 Task: Open a blank sheet, save the file as publicspeaking.doc Add Heading 'Techniques for effective public speaking: 'Techniques for effective public speaking:  Add the following points with small alphabetsAdd the following points with small alphabets a)	Practice_x000D_
b)	Engage the audience_x000D_
c)	Use visual aids_x000D_
Select the entire thext and change line spacing to  1.15 Select the entire text and apply  Outside Borders ,change the font size of heading and points to 26
Action: Mouse moved to (29, 22)
Screenshot: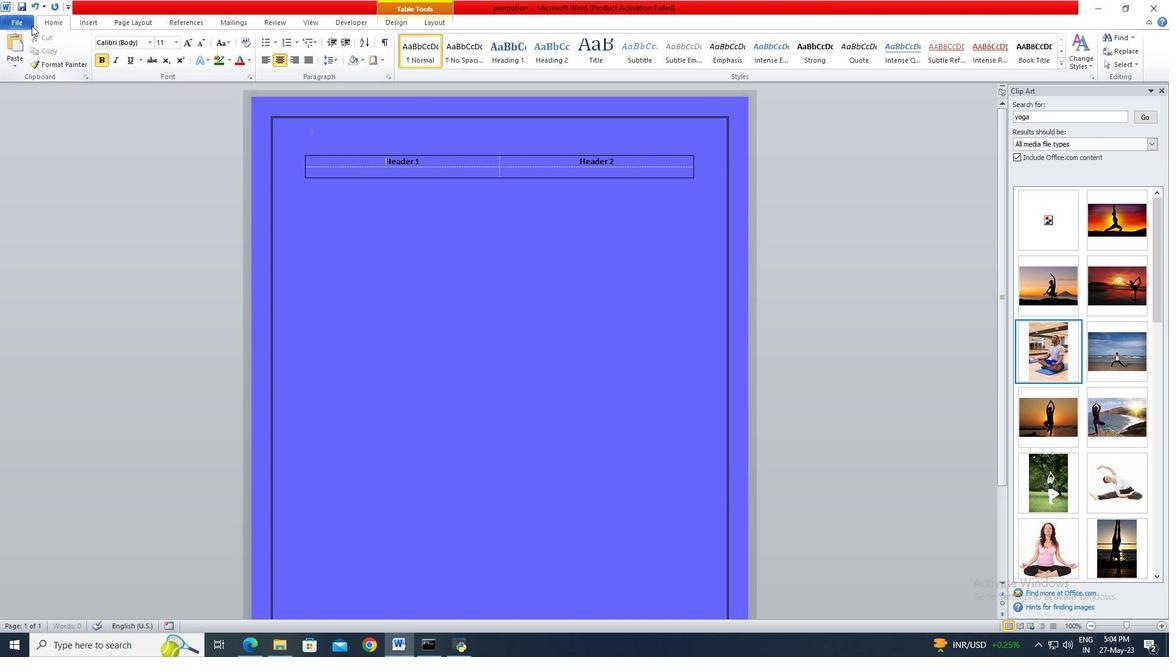 
Action: Mouse pressed left at (29, 22)
Screenshot: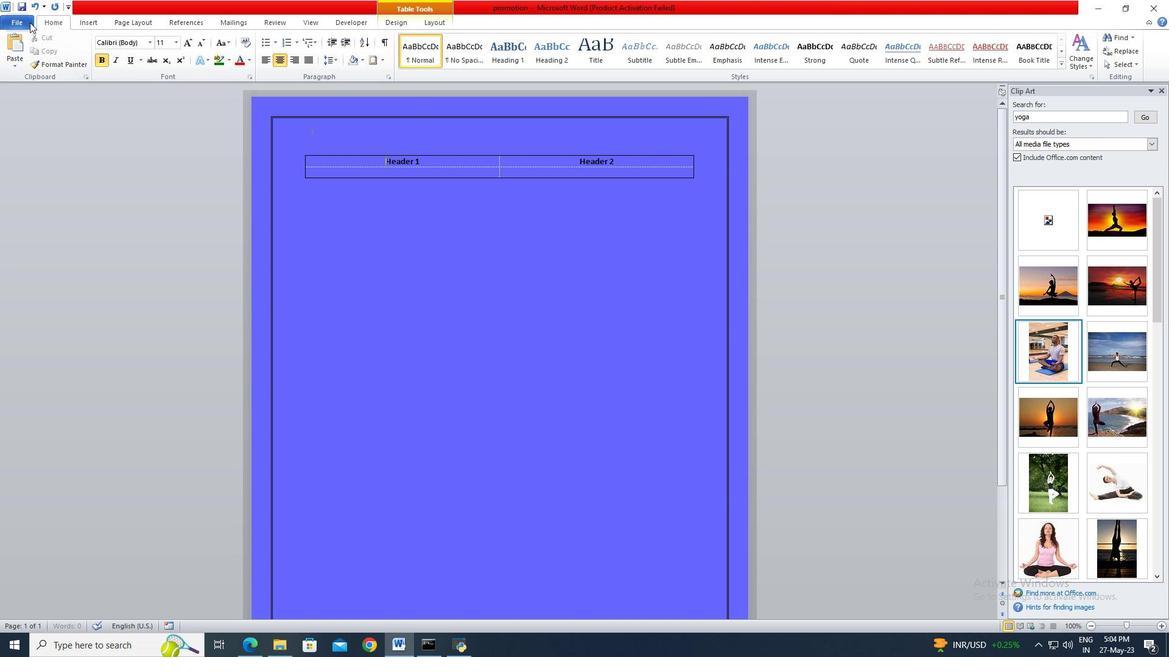 
Action: Mouse moved to (26, 158)
Screenshot: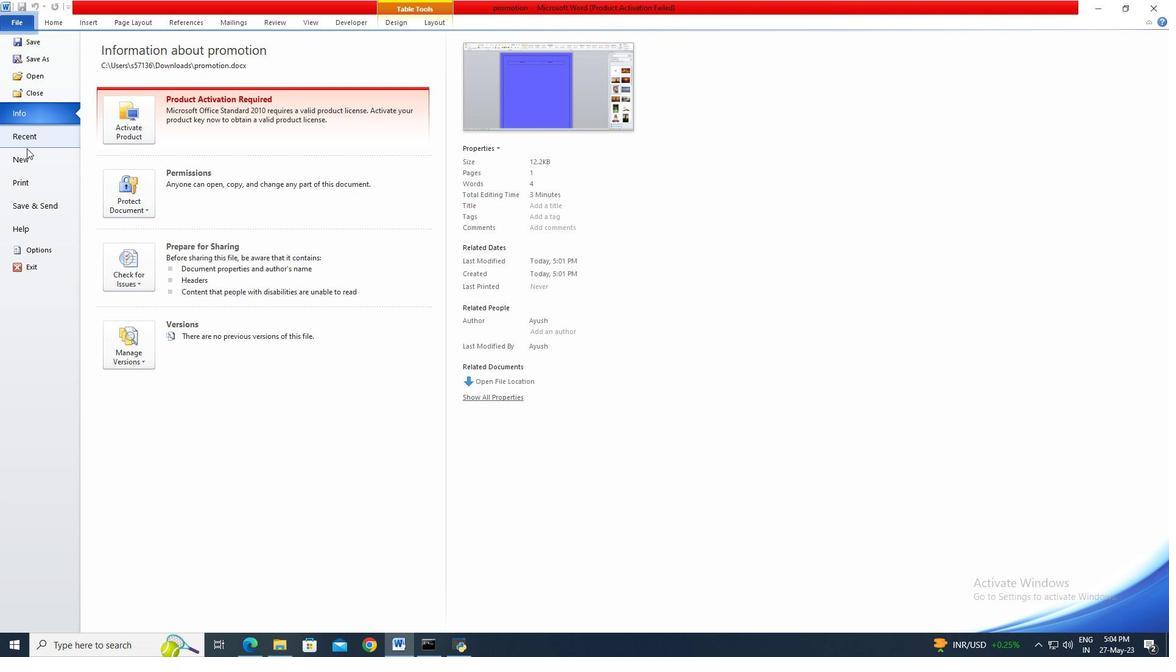 
Action: Mouse pressed left at (26, 158)
Screenshot: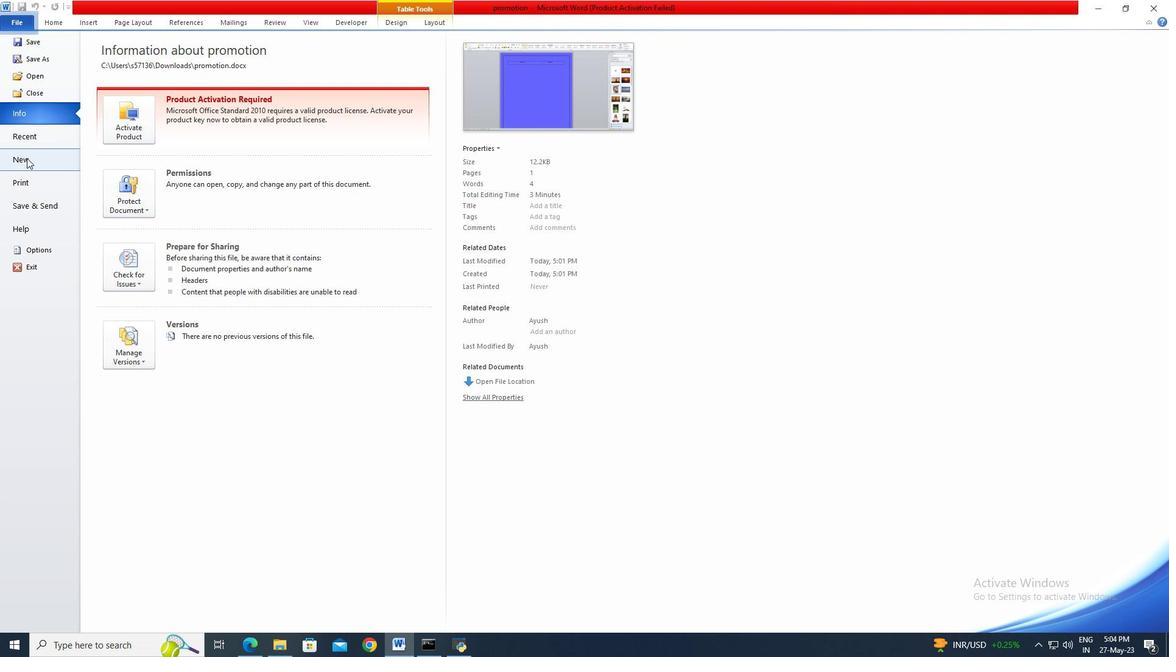 
Action: Mouse moved to (598, 318)
Screenshot: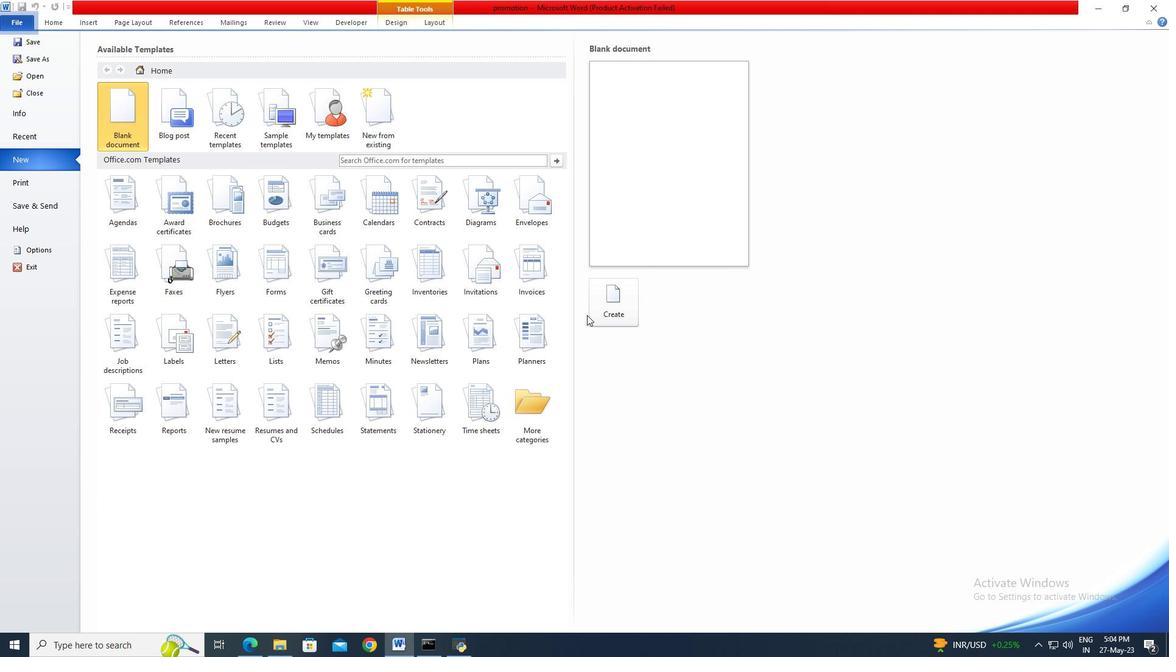
Action: Mouse pressed left at (598, 318)
Screenshot: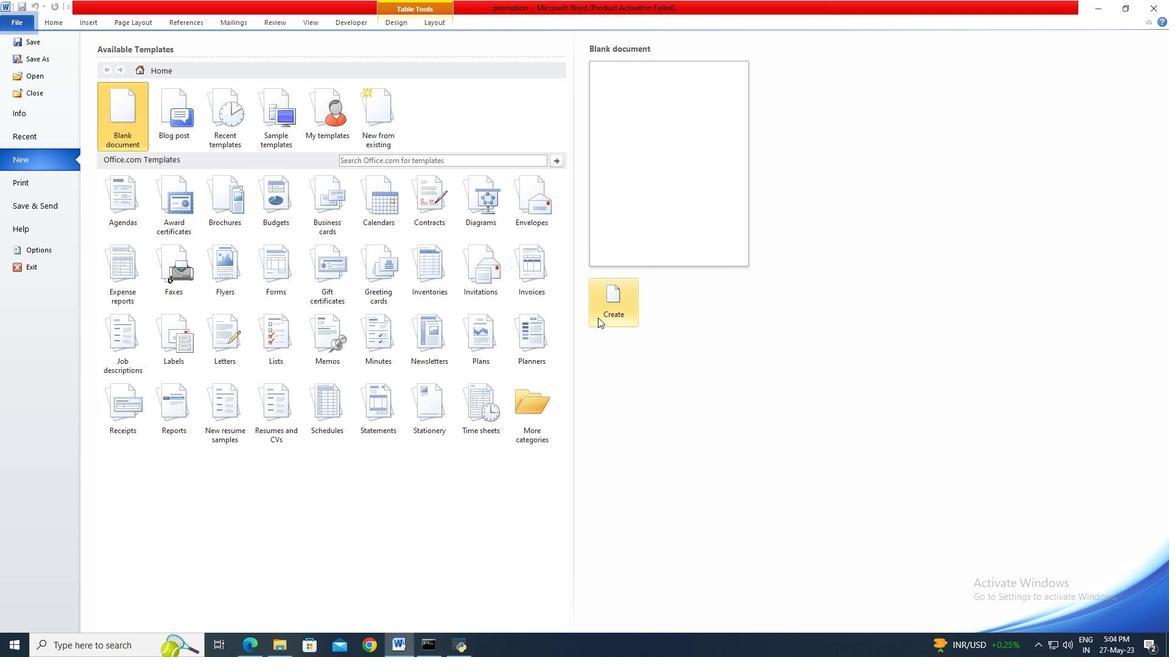 
Action: Mouse moved to (31, 23)
Screenshot: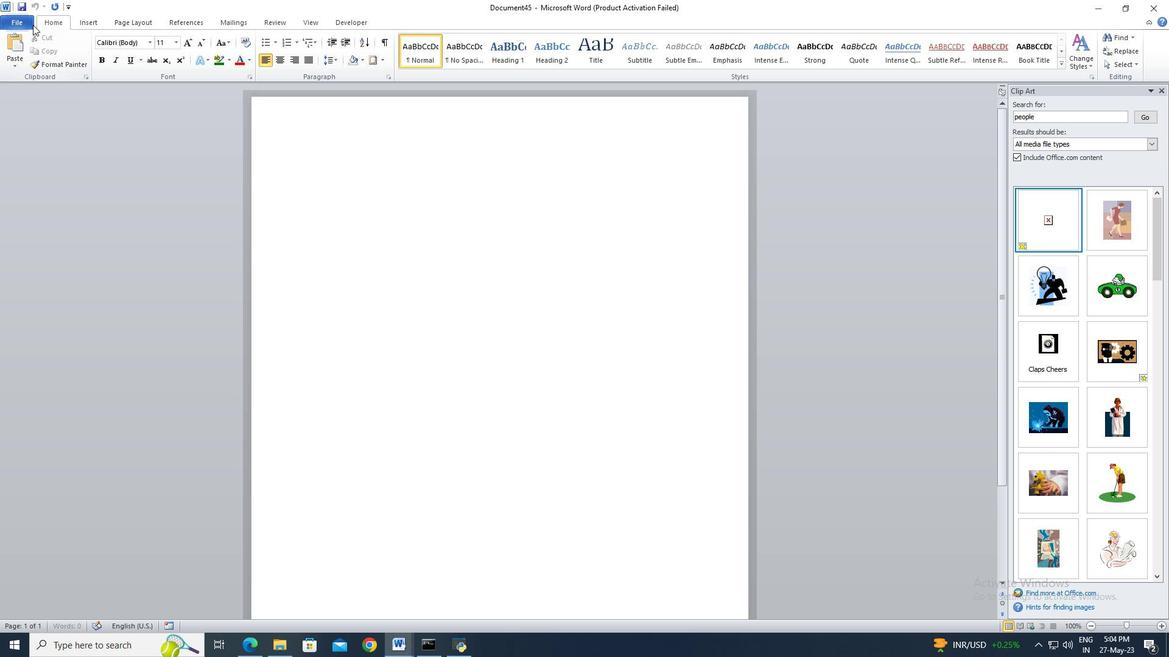 
Action: Mouse pressed left at (31, 23)
Screenshot: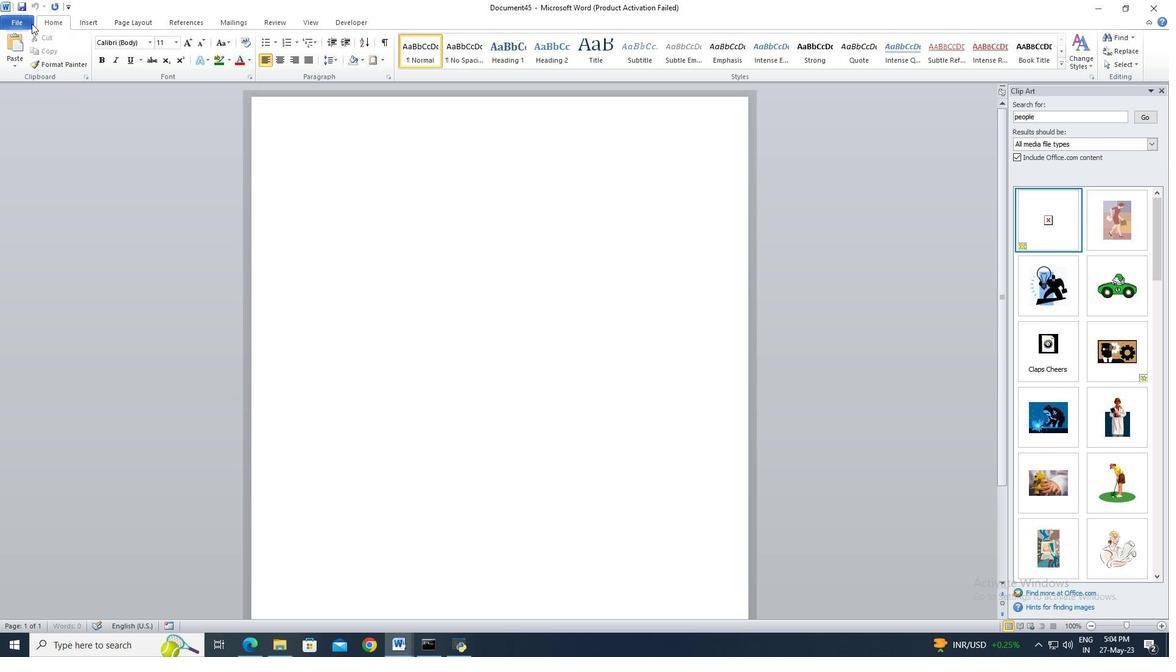 
Action: Mouse moved to (30, 53)
Screenshot: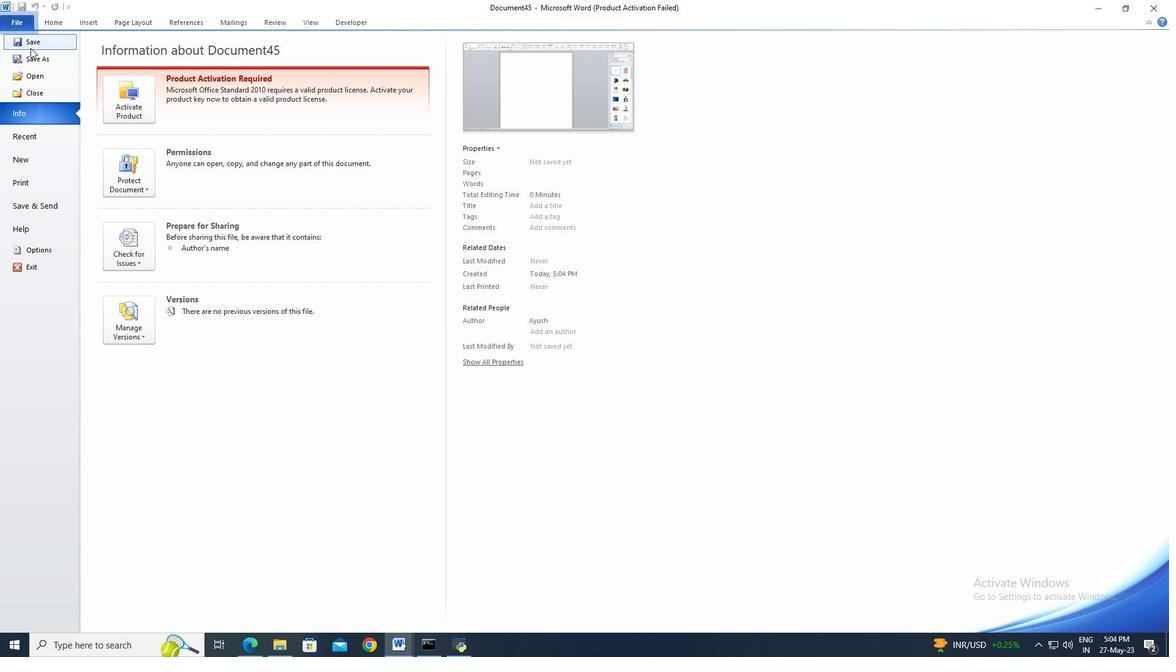 
Action: Mouse pressed left at (30, 53)
Screenshot: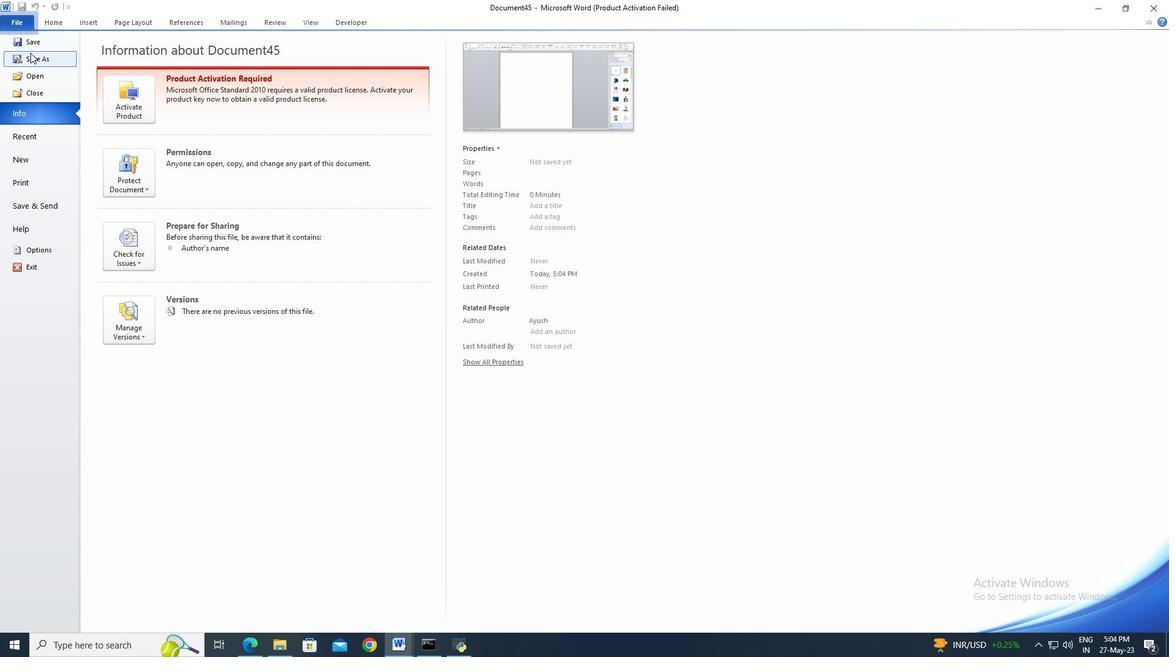 
Action: Mouse moved to (47, 128)
Screenshot: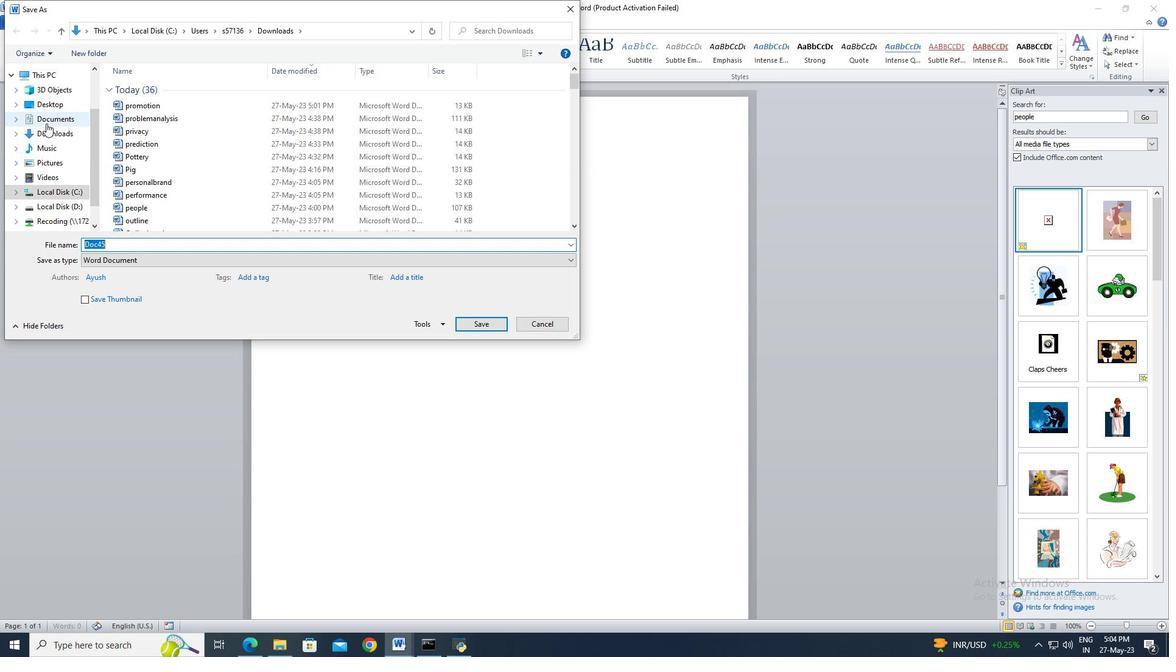 
Action: Mouse pressed left at (47, 128)
Screenshot: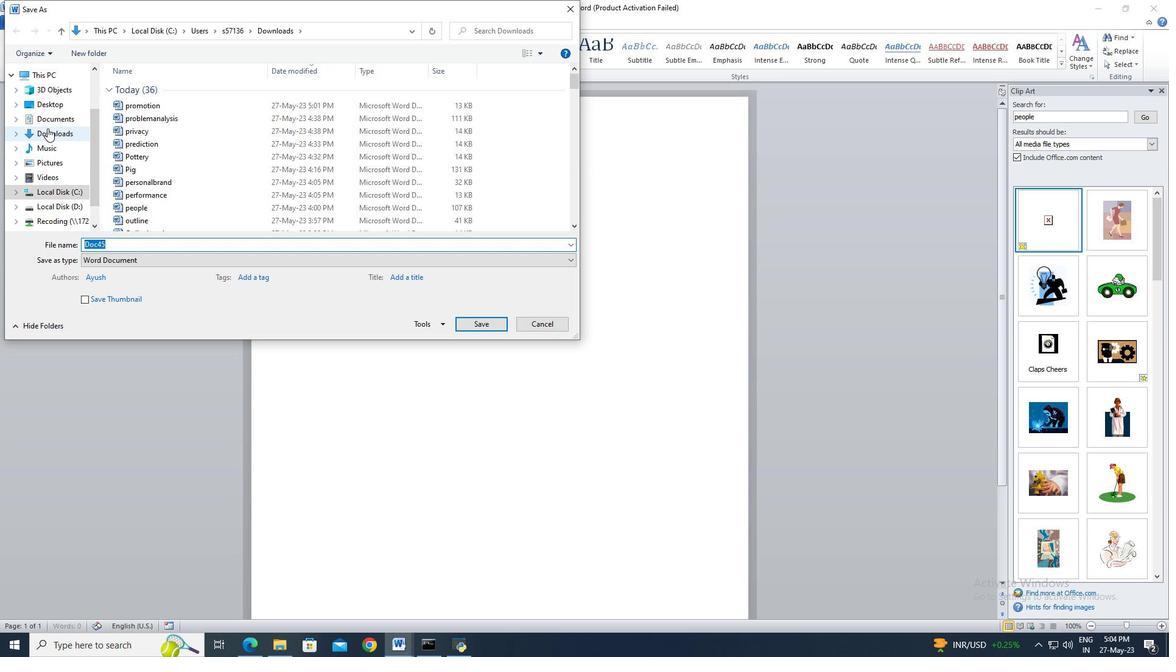 
Action: Mouse moved to (112, 244)
Screenshot: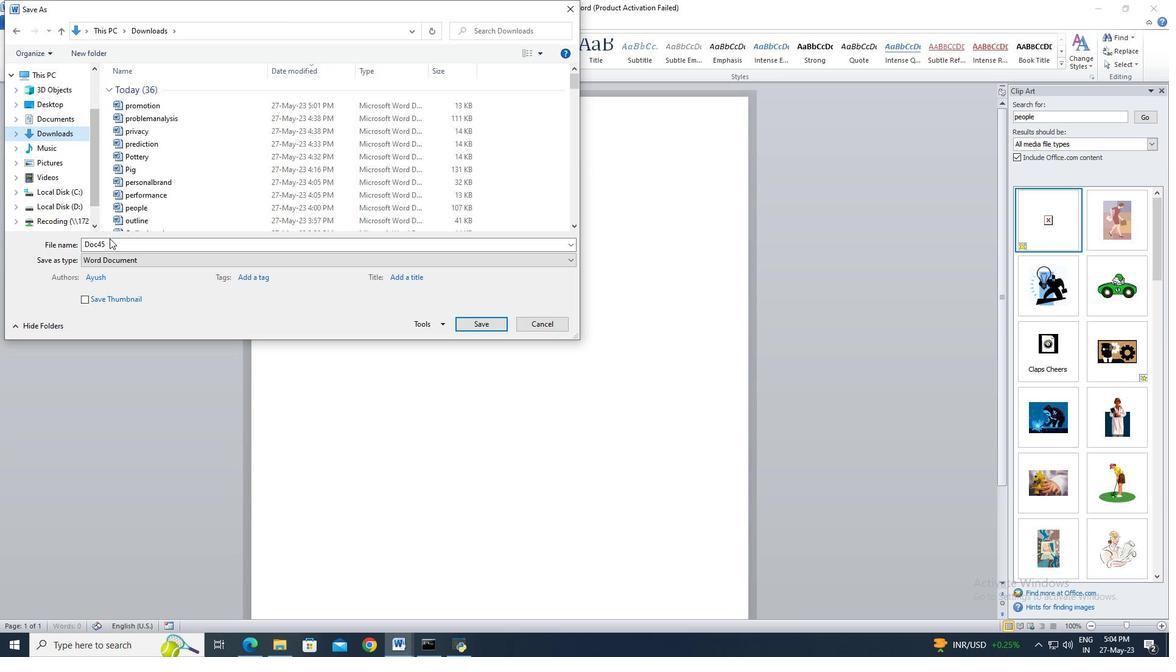 
Action: Mouse pressed left at (112, 244)
Screenshot: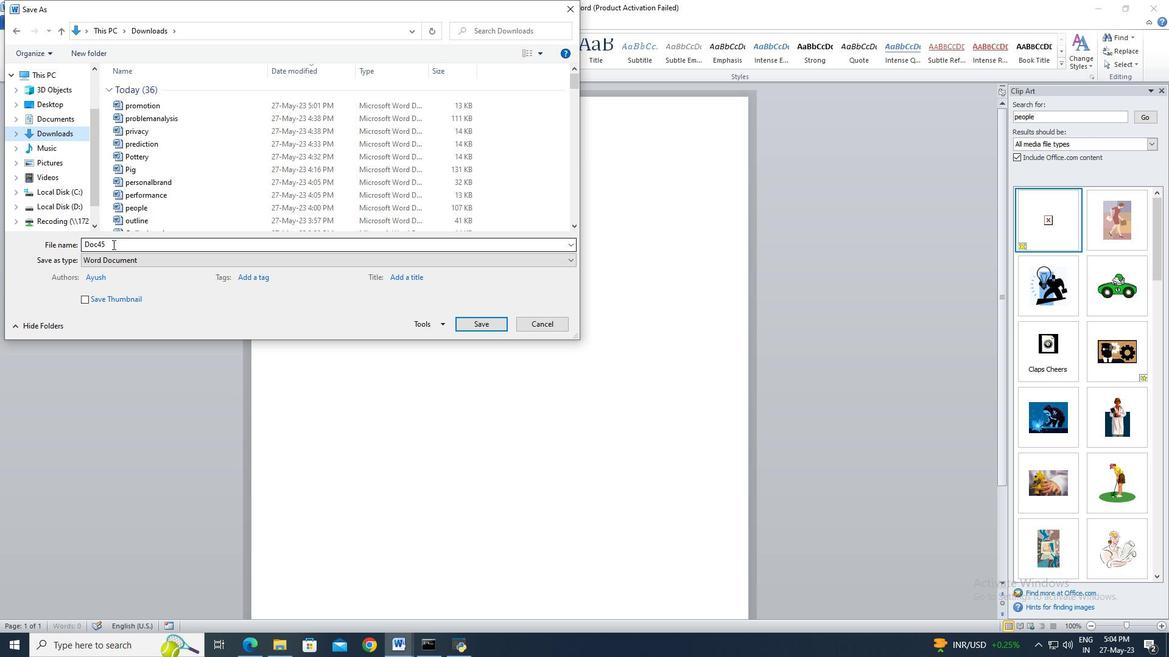
Action: Key pressed publicspeaking
Screenshot: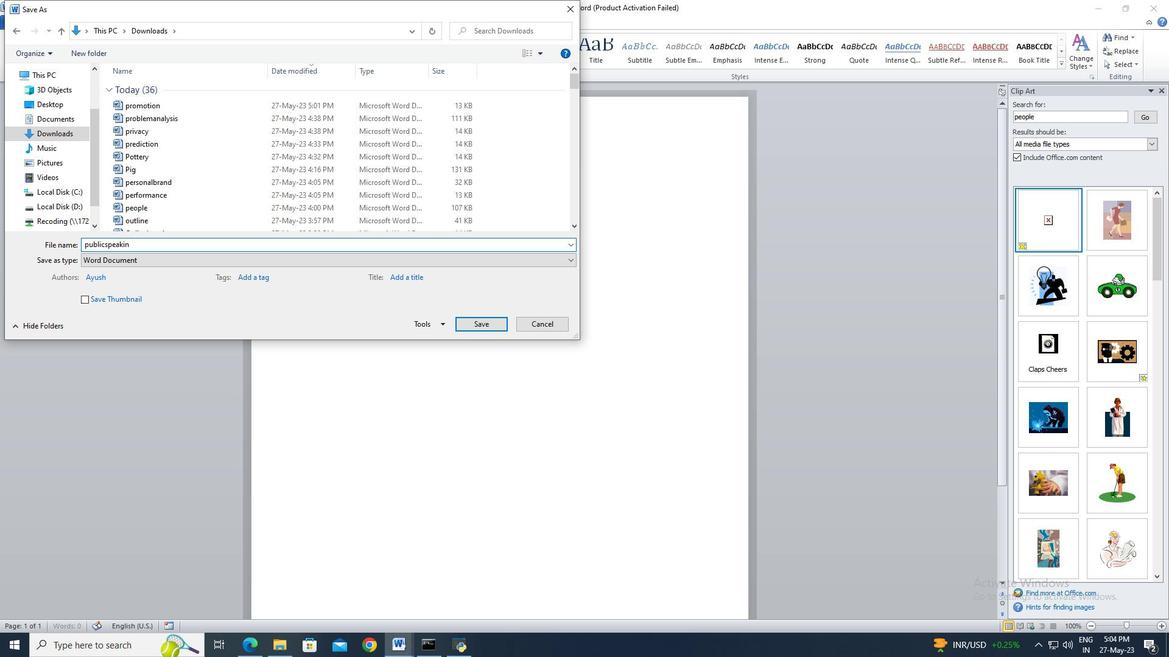 
Action: Mouse moved to (484, 323)
Screenshot: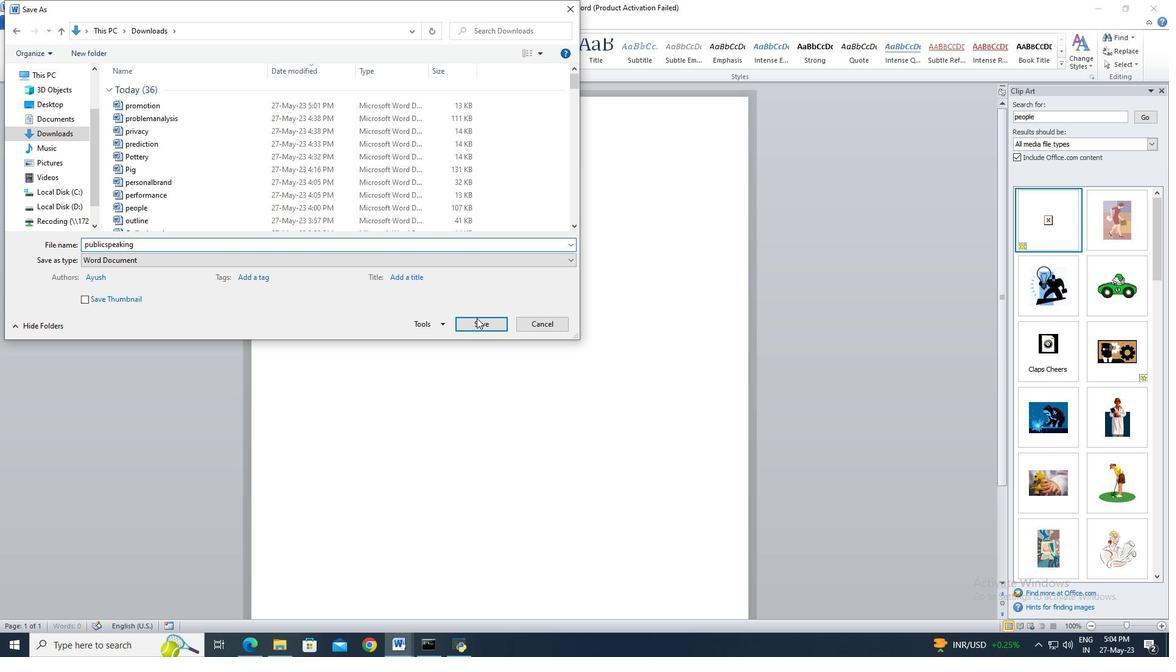 
Action: Mouse pressed left at (484, 323)
Screenshot: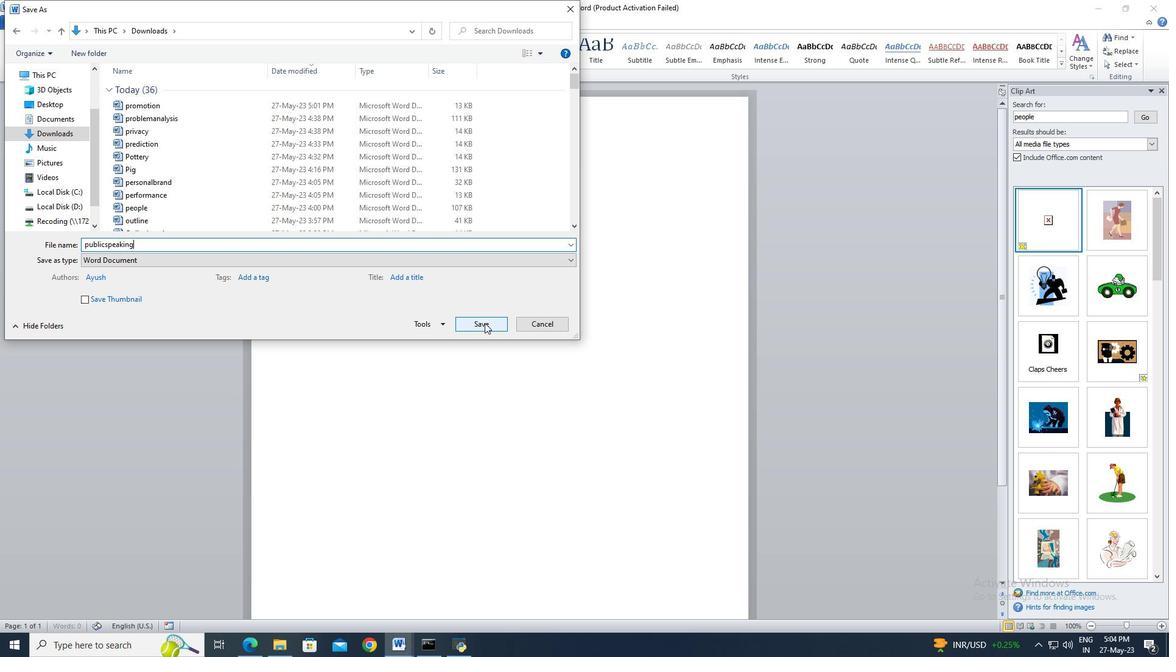 
Action: Mouse moved to (505, 63)
Screenshot: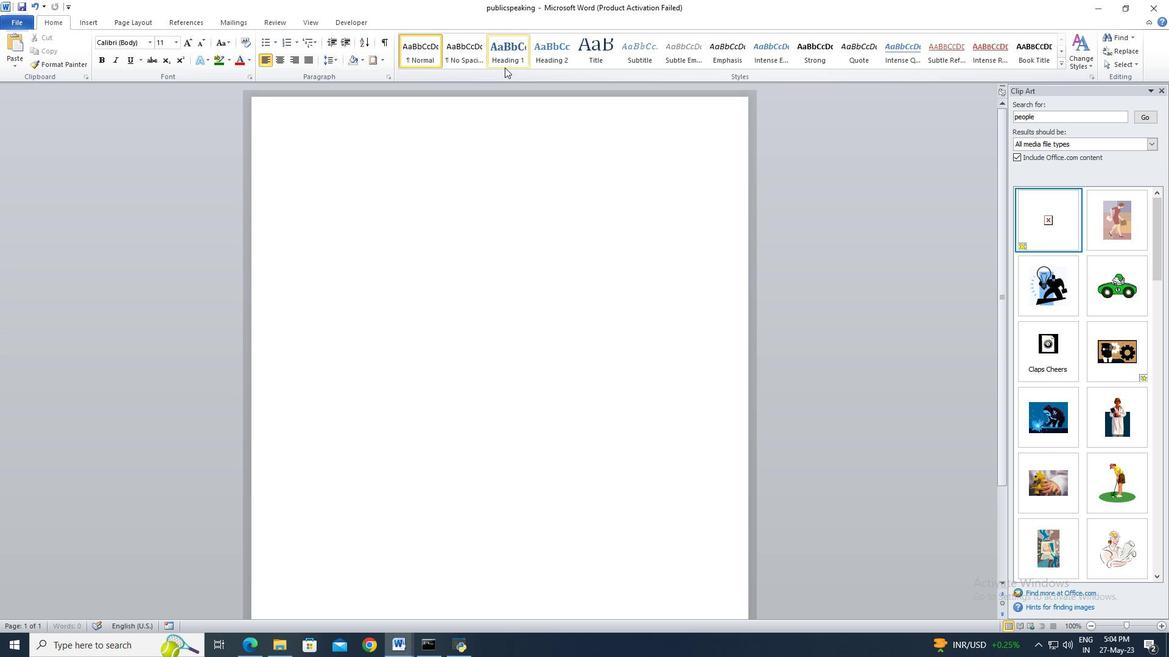 
Action: Mouse pressed left at (505, 63)
Screenshot: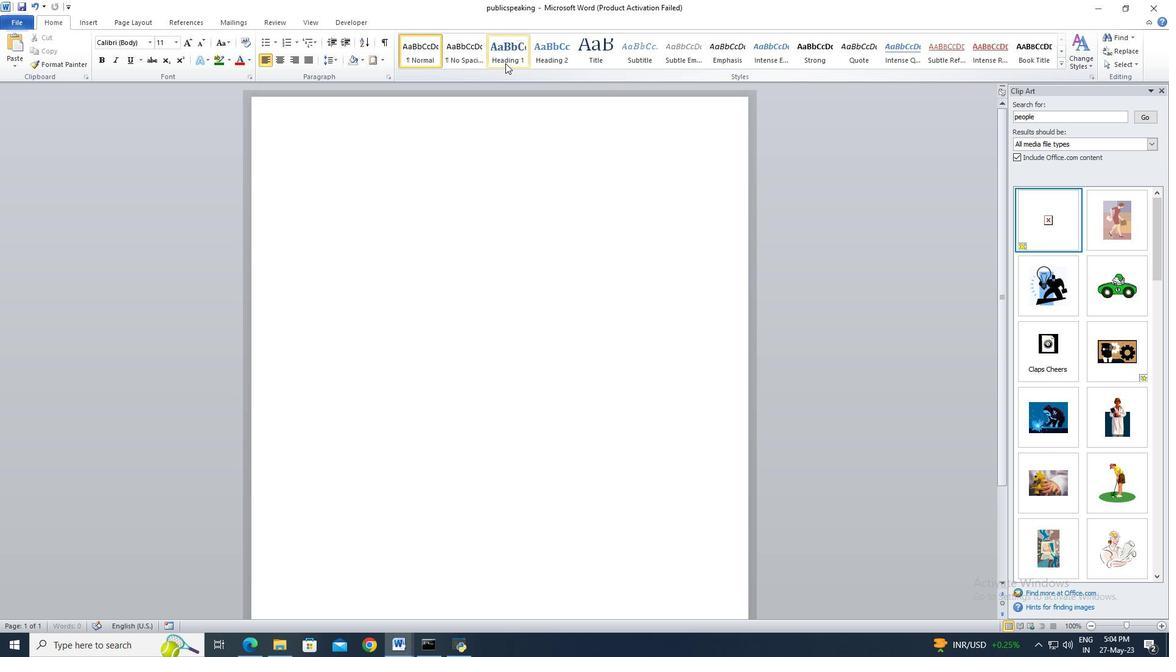 
Action: Key pressed <Key.shift>Techniquues<Key.space>ffor<Key.space>effective<Key.space>pubblliic<Key.space>speaakking<Key.shift>::<Key.shift>:<Key.enter><Key.enter>
Screenshot: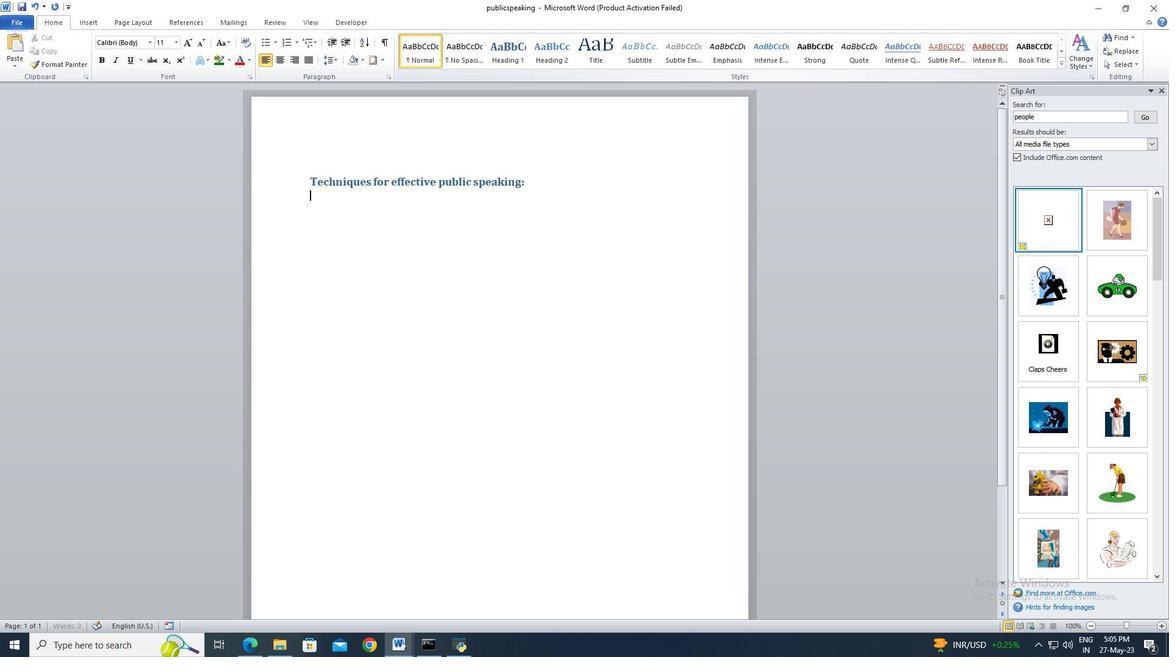 
Action: Mouse moved to (297, 38)
Screenshot: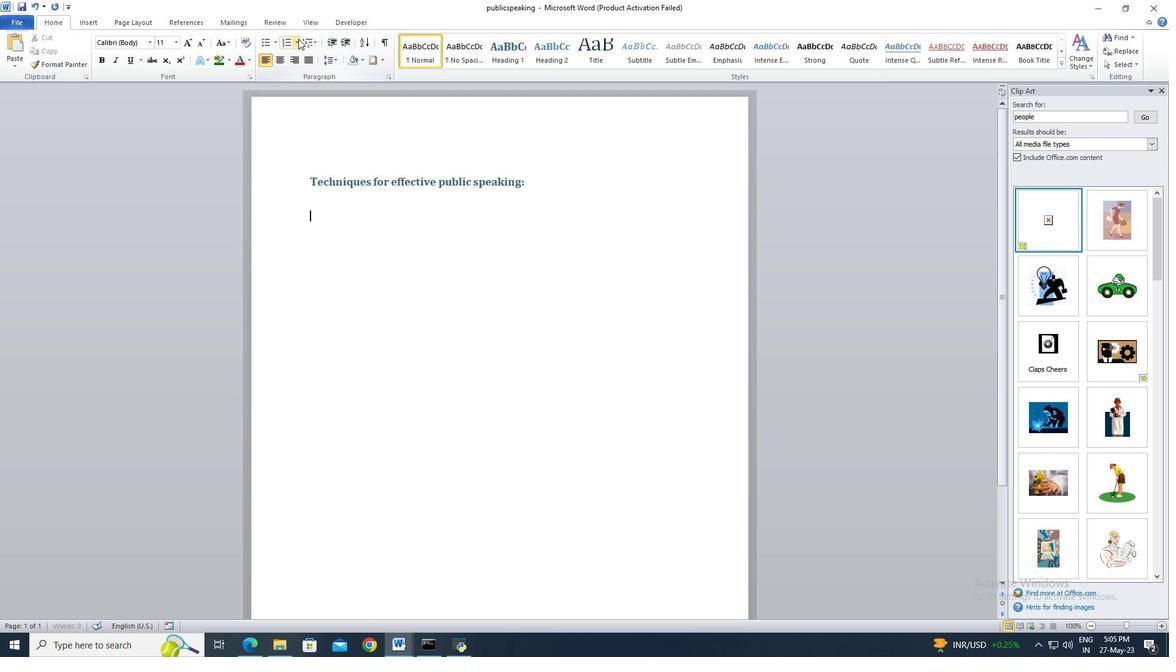 
Action: Mouse pressed left at (297, 38)
Screenshot: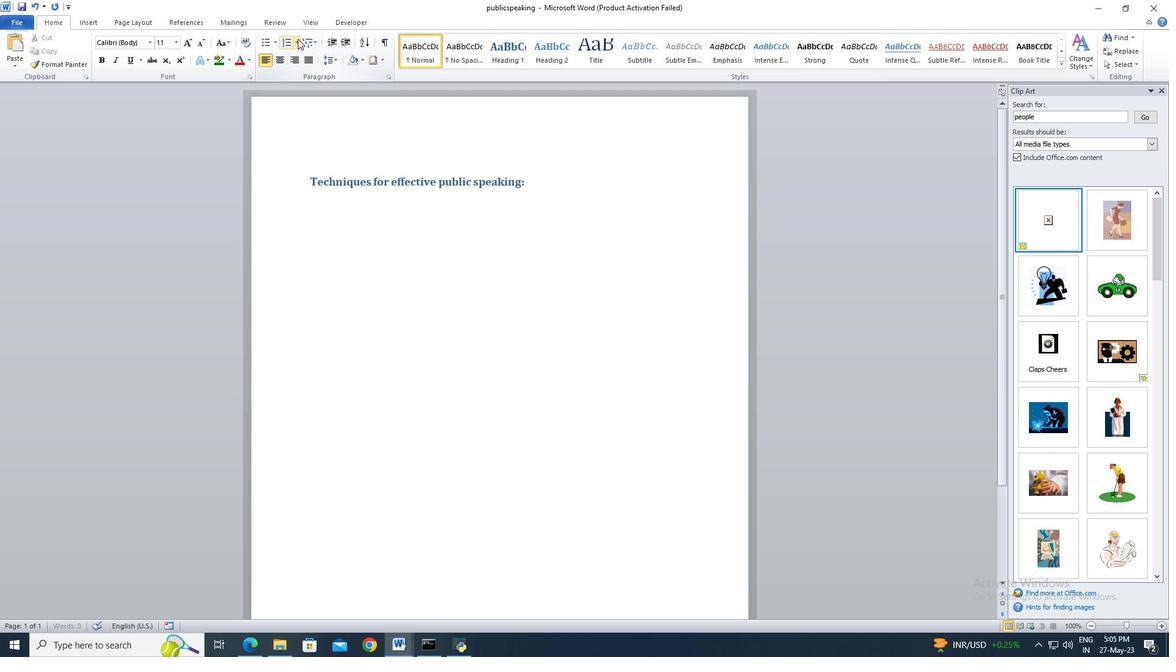 
Action: Mouse moved to (397, 193)
Screenshot: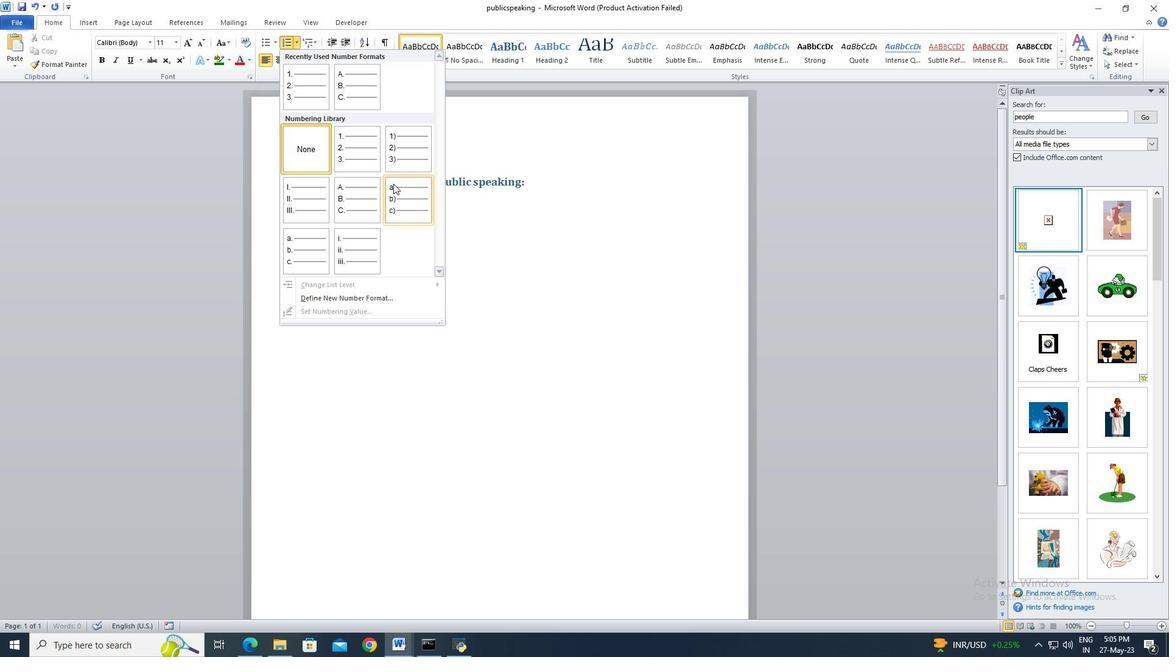 
Action: Mouse pressed left at (397, 193)
Screenshot: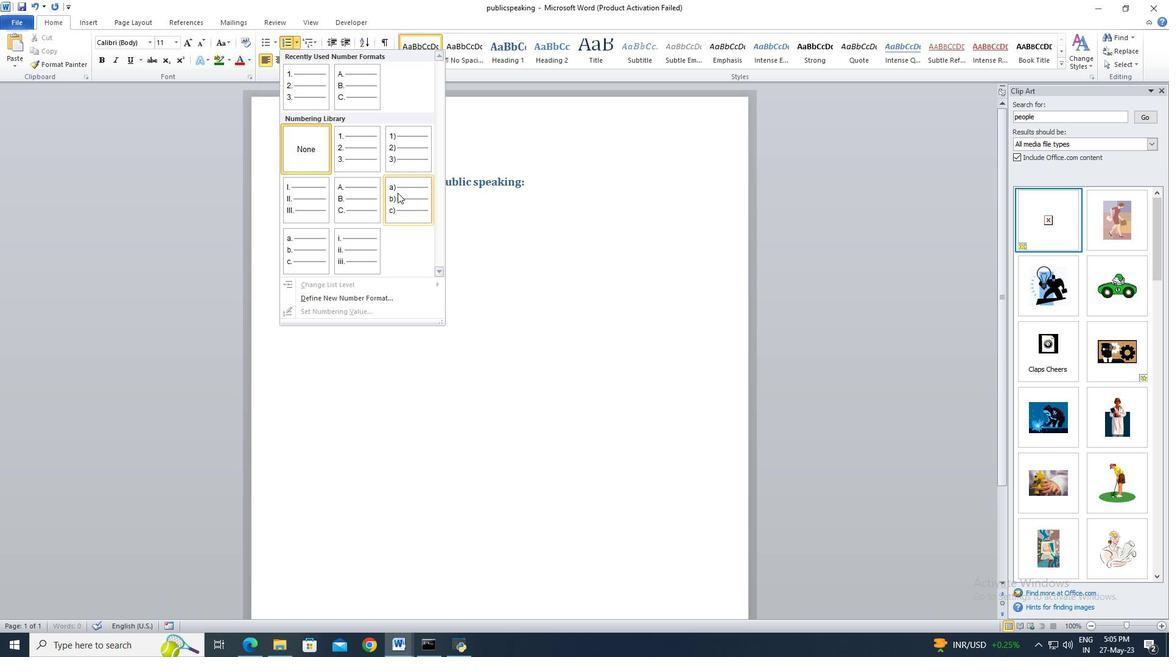 
Action: Mouse moved to (397, 214)
Screenshot: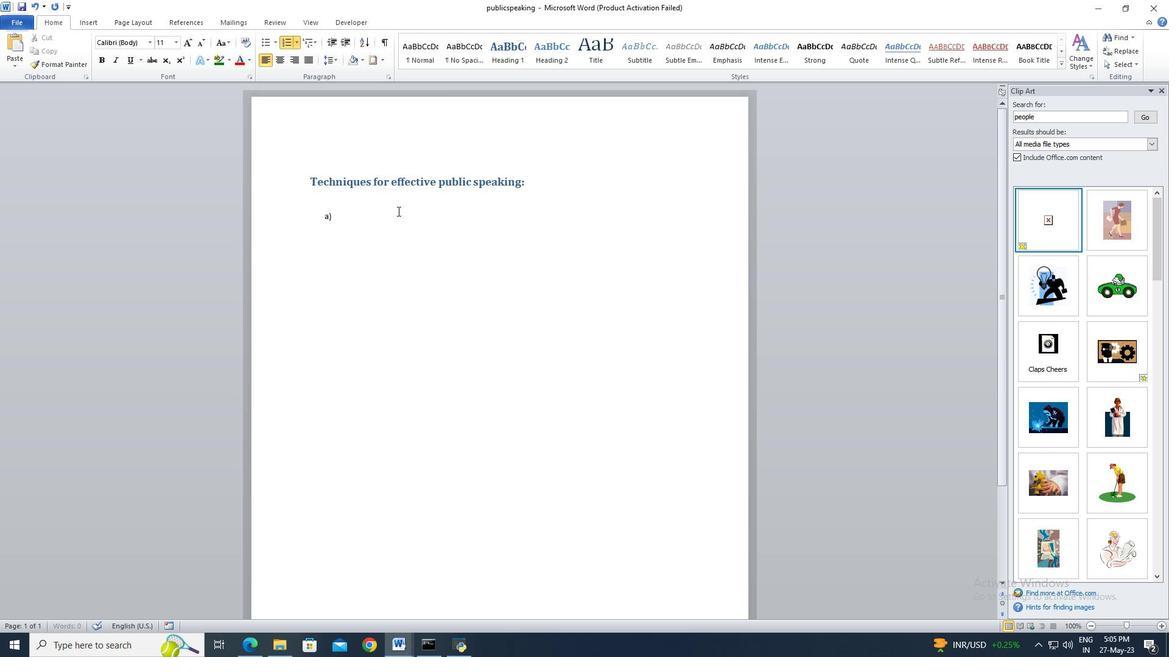 
Action: Mouse pressed left at (397, 214)
Screenshot: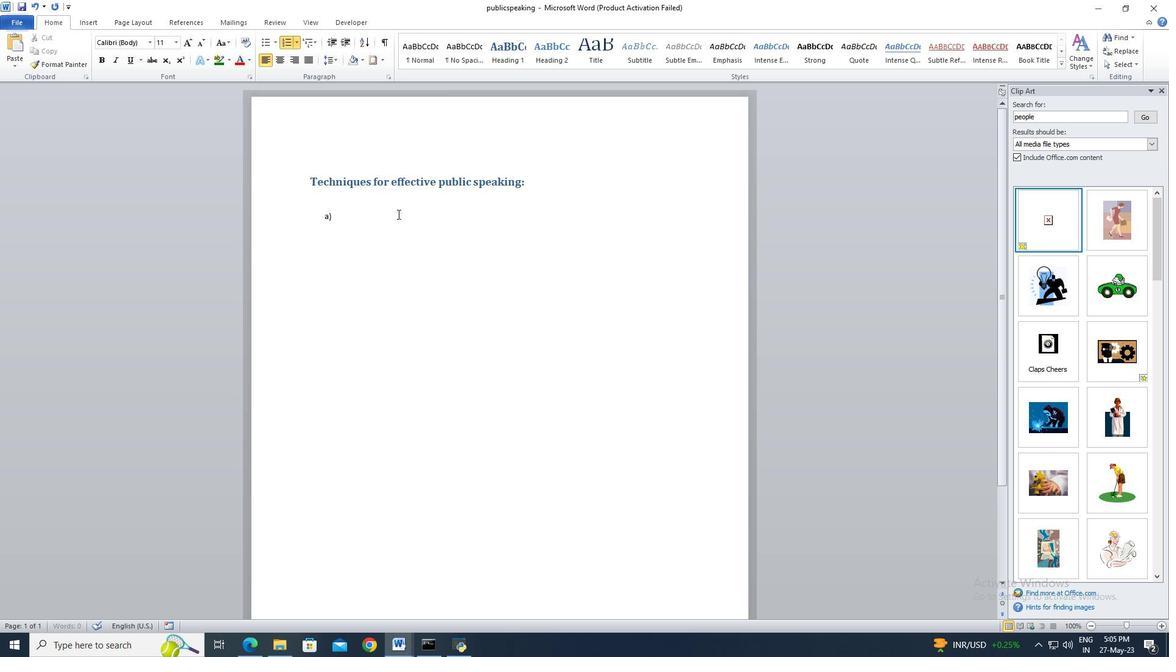 
Action: Key pressed <Key.shift>Practicee<Key.enter><Key.shift>Engage<Key.space>tthe<Key.space><Key.space><Key.space>auudiieeeence<Key.enter><Key.shift>Use<Key.space>visuaaal<Key.space><Key.space><Key.space>aidsctrl+A
Screenshot: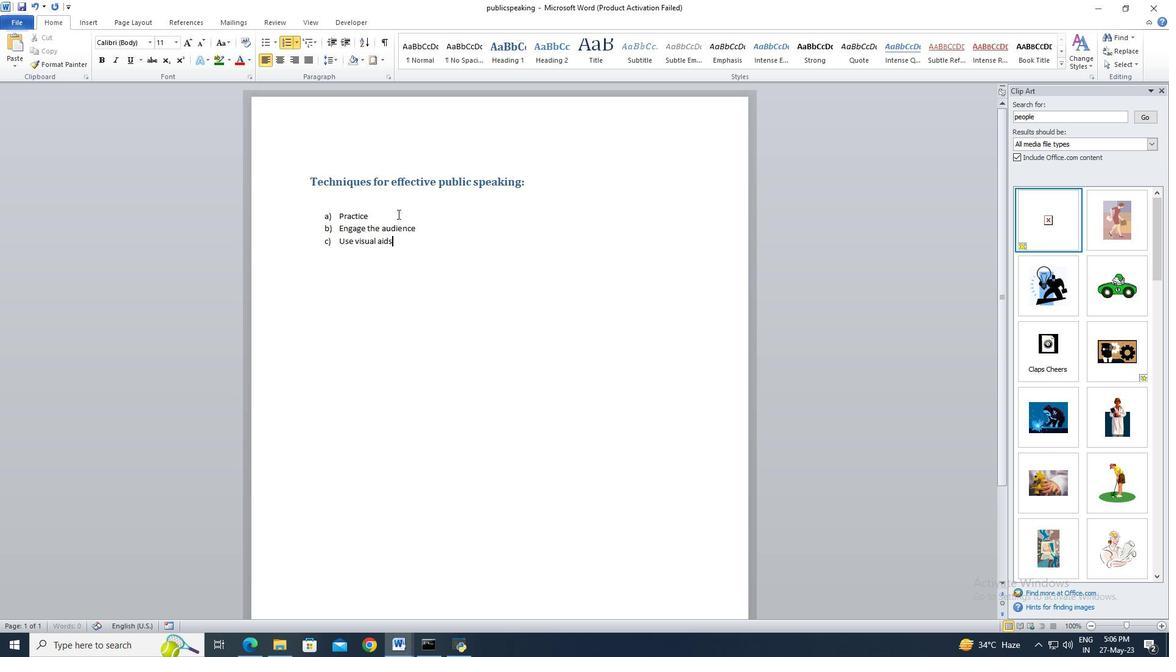 
Action: Mouse moved to (337, 60)
Screenshot: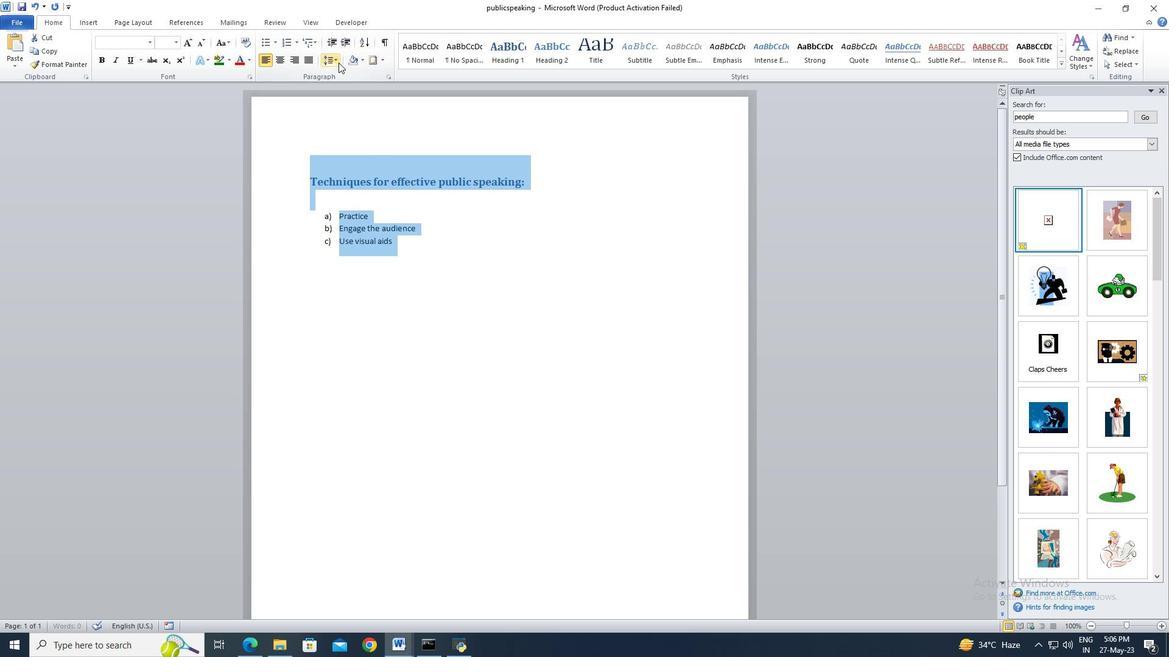 
Action: Mouse pressed left at (337, 60)
Screenshot: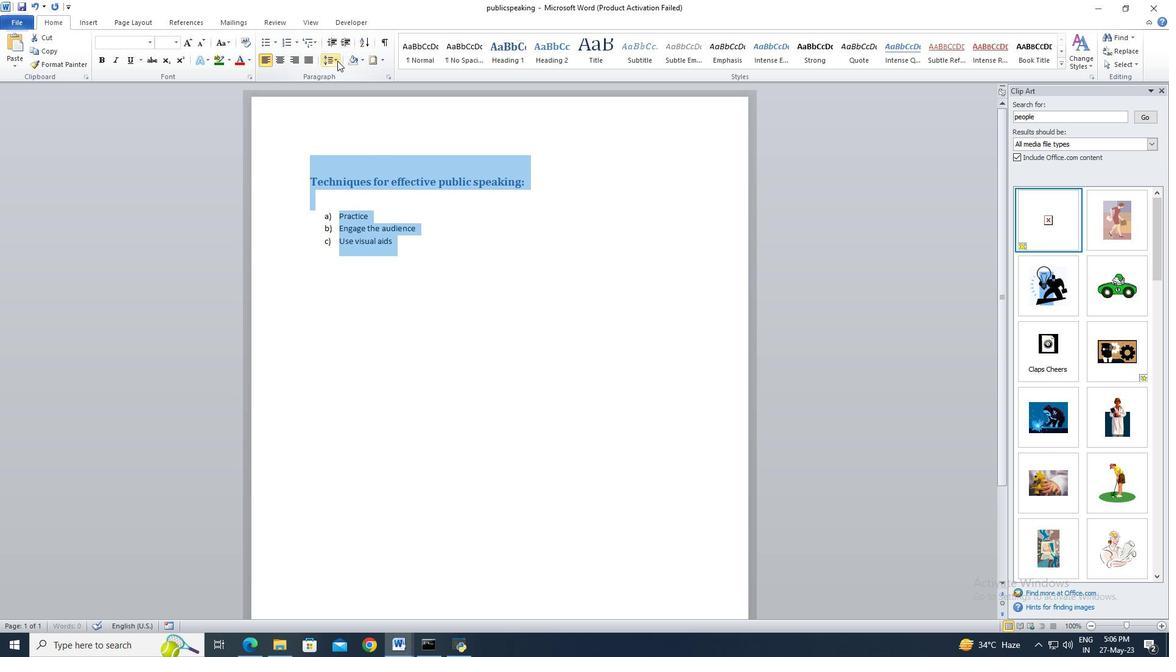 
Action: Mouse moved to (340, 90)
Screenshot: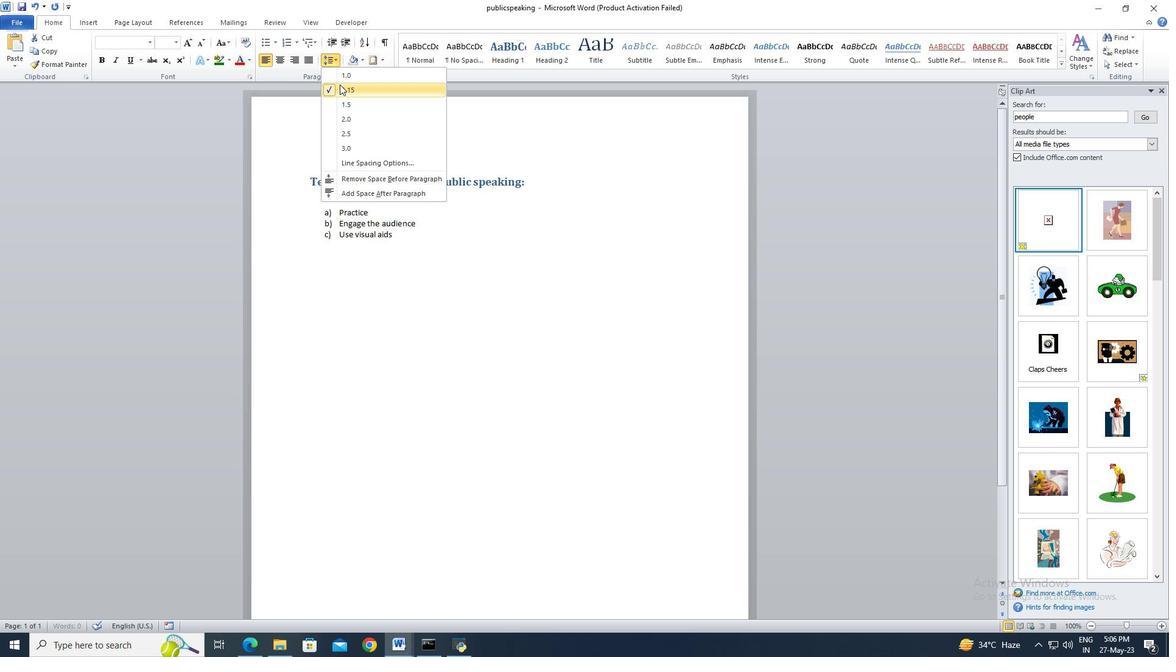 
Action: Mouse pressed left at (340, 90)
Screenshot: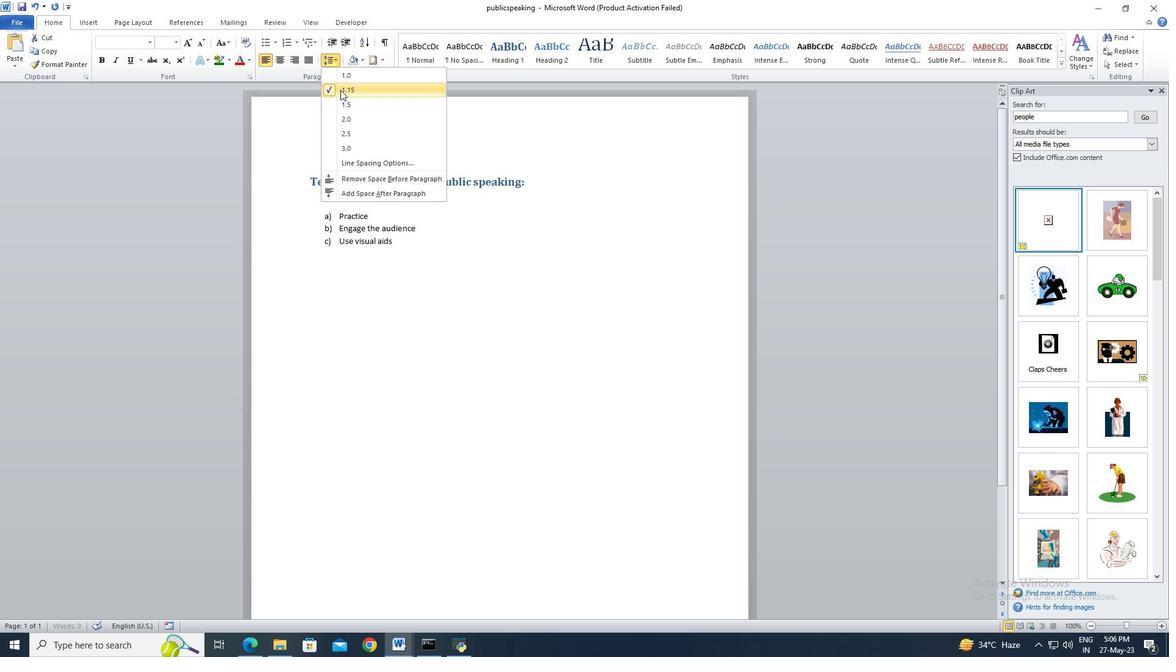 
Action: Mouse moved to (383, 62)
Screenshot: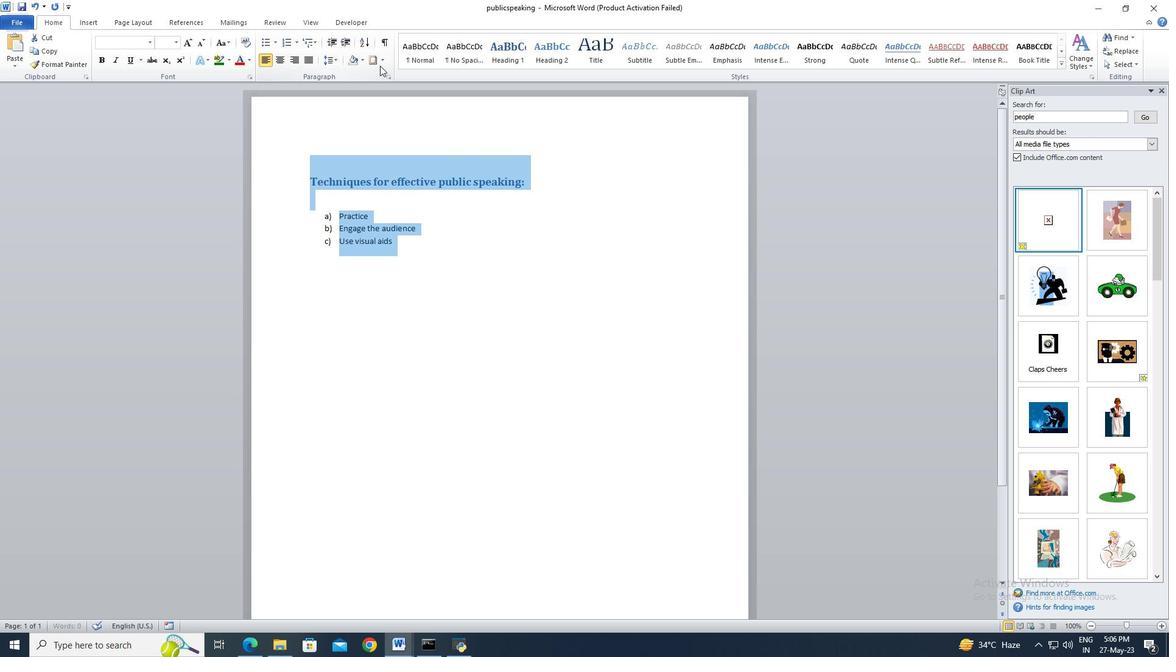 
Action: Mouse pressed left at (383, 62)
Screenshot: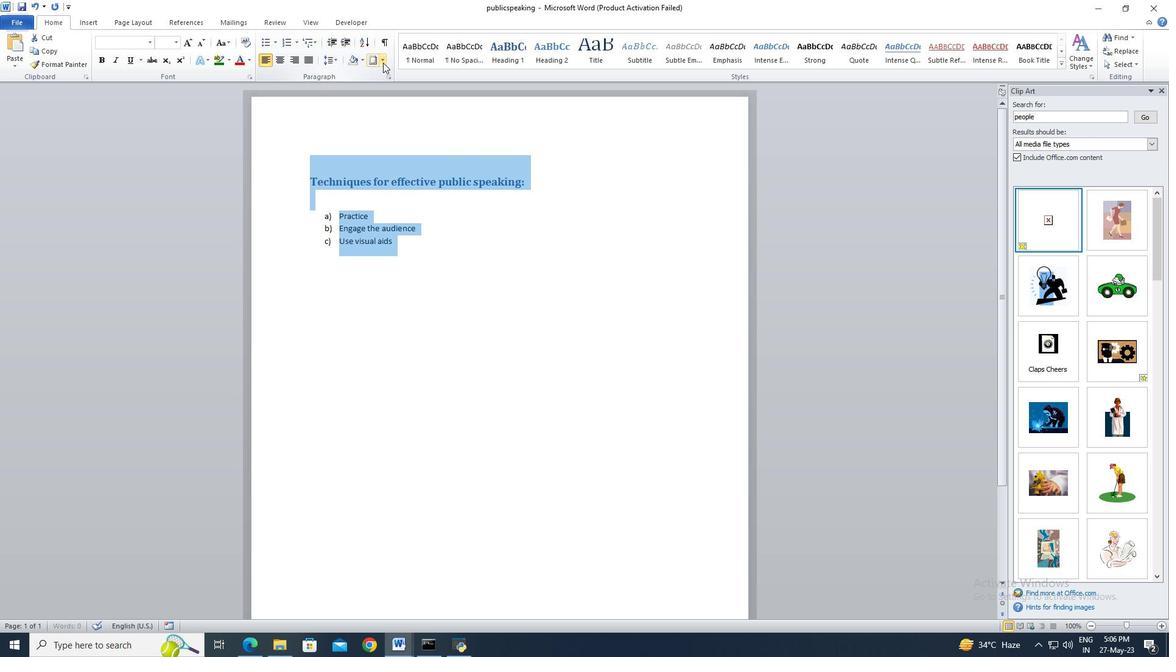 
Action: Mouse moved to (388, 154)
Screenshot: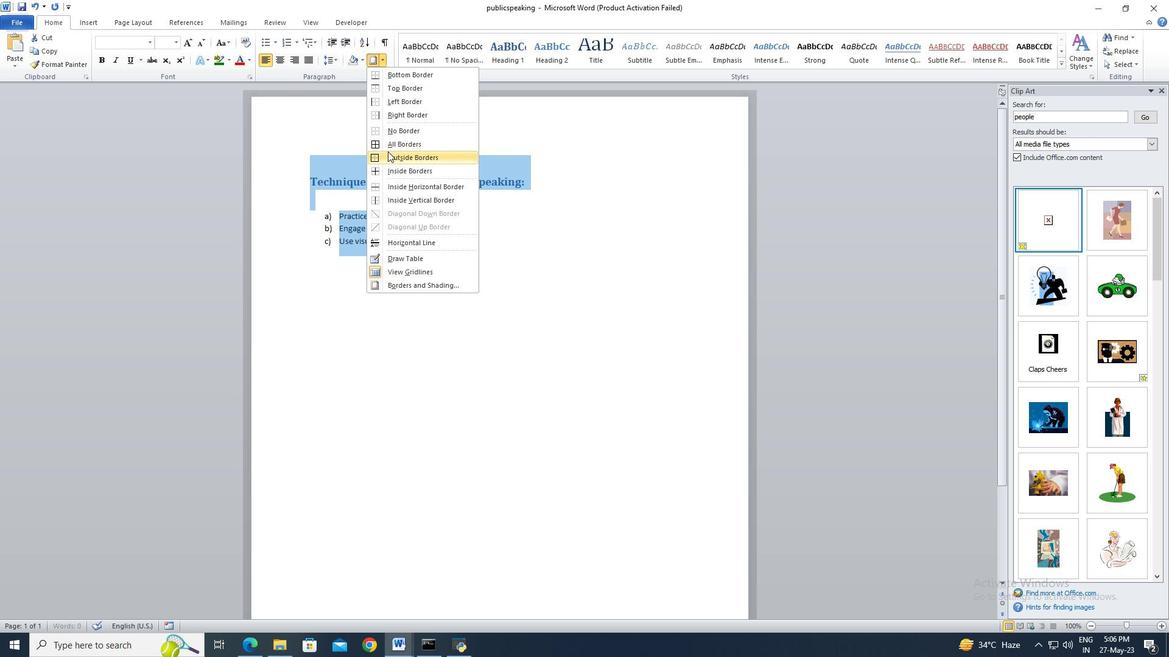 
Action: Mouse pressed left at (388, 154)
Screenshot: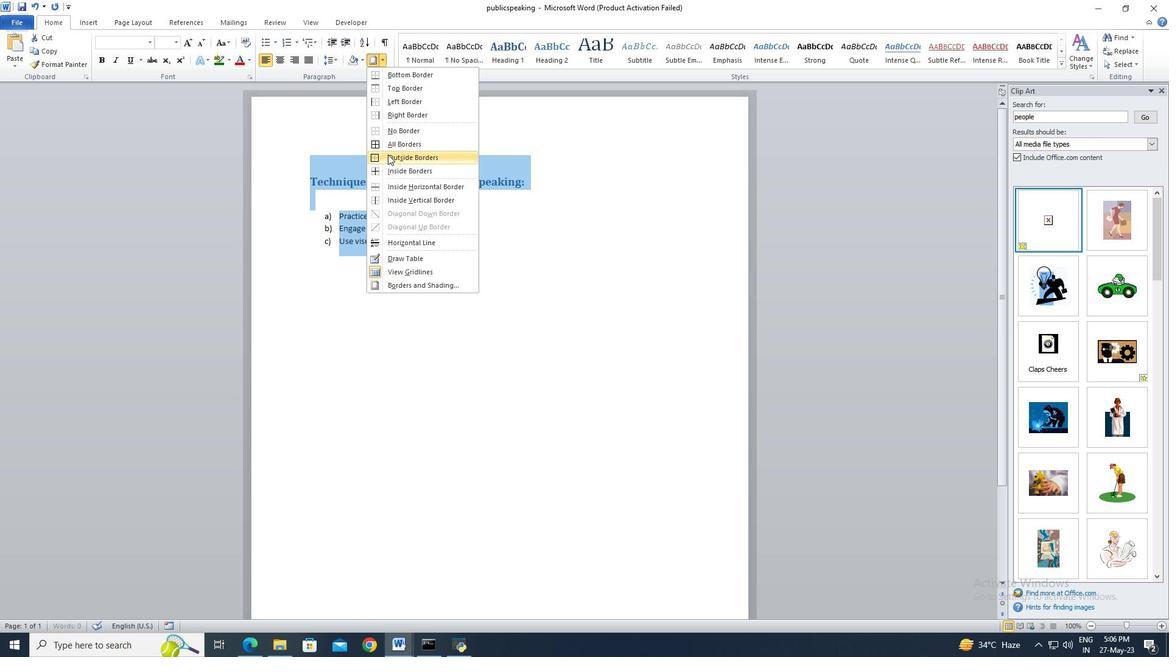 
Action: Mouse moved to (311, 183)
Screenshot: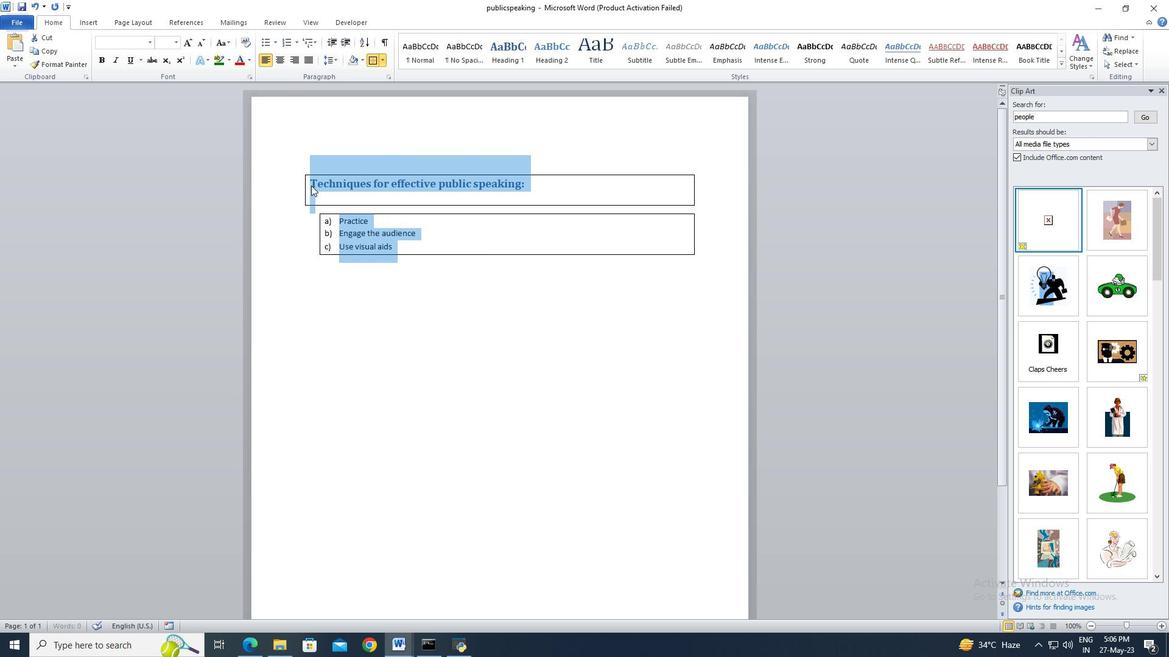 
Action: Mouse pressed left at (311, 183)
Screenshot: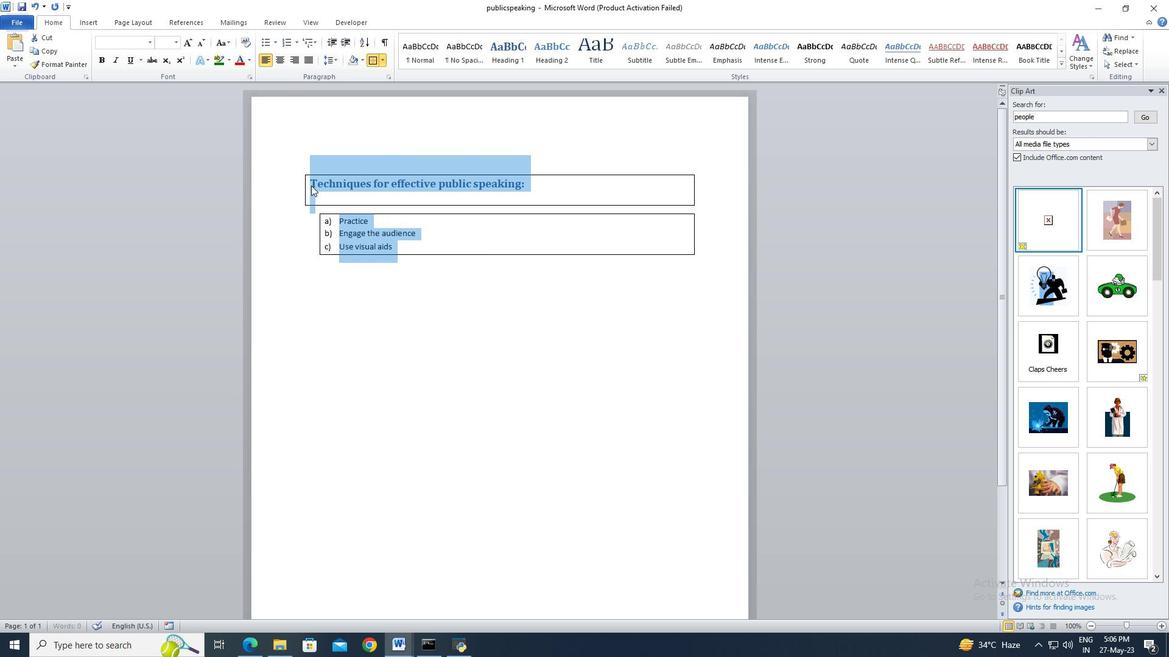 
Action: Key pressed <Key.shift><Key.right><Key.end>
Screenshot: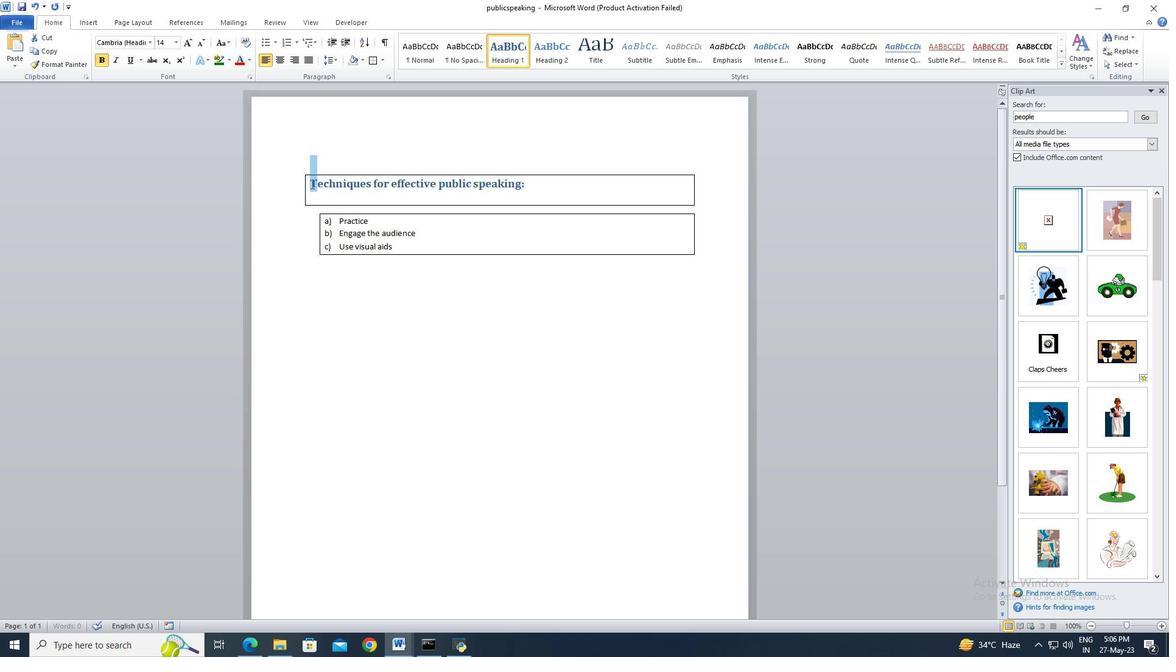 
Action: Mouse moved to (170, 42)
Screenshot: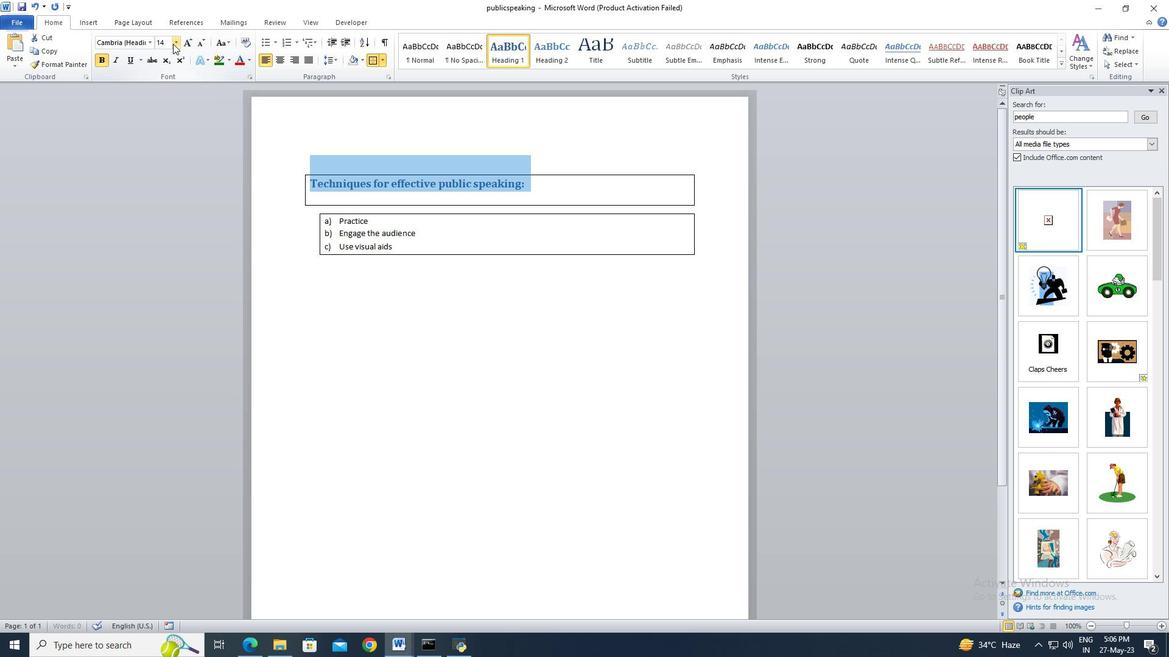 
Action: Mouse pressed left at (170, 42)
Screenshot: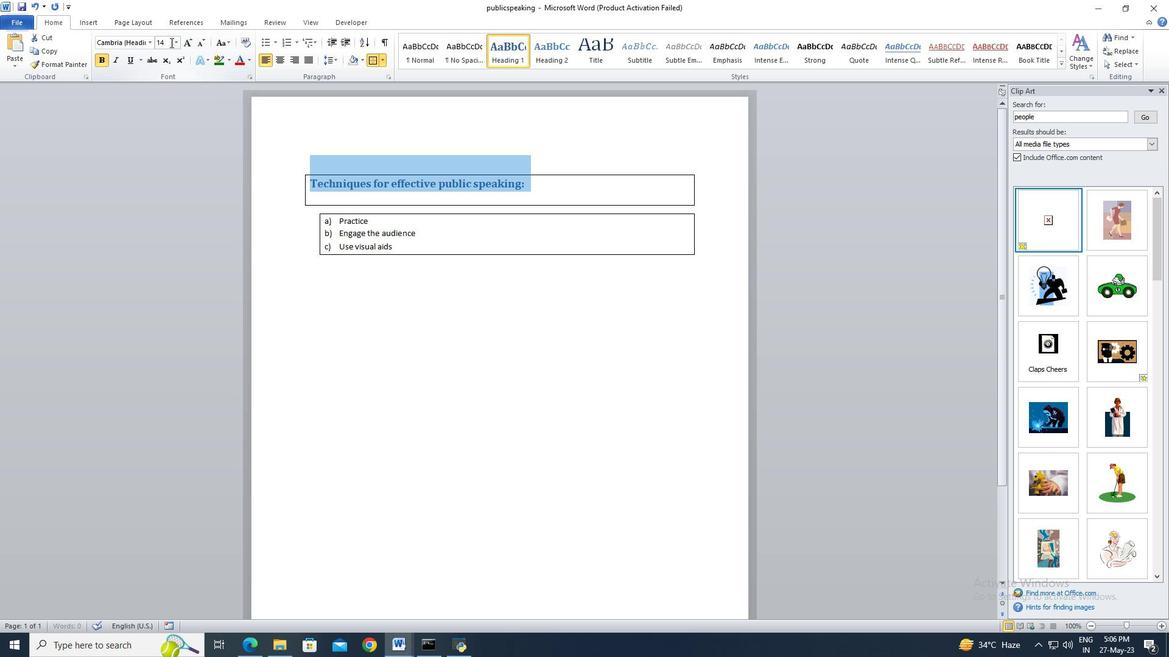 
Action: Key pressed 26<Key.enter>
Screenshot: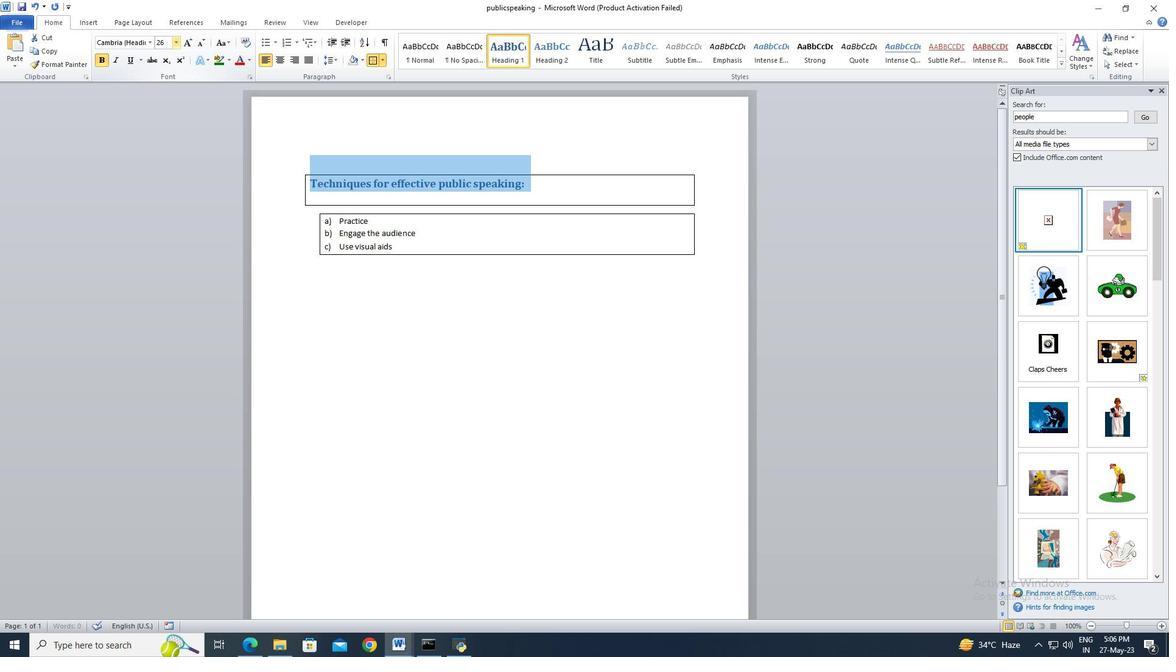 
Action: Mouse moved to (336, 259)
Screenshot: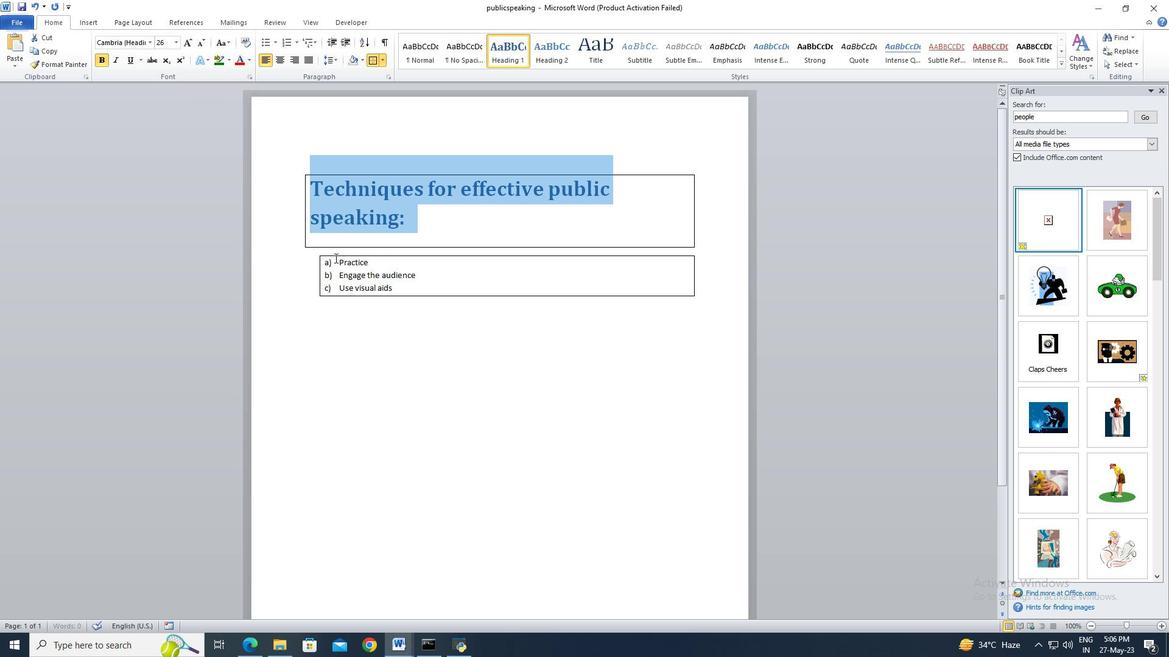 
Action: Mouse pressed left at (336, 259)
Screenshot: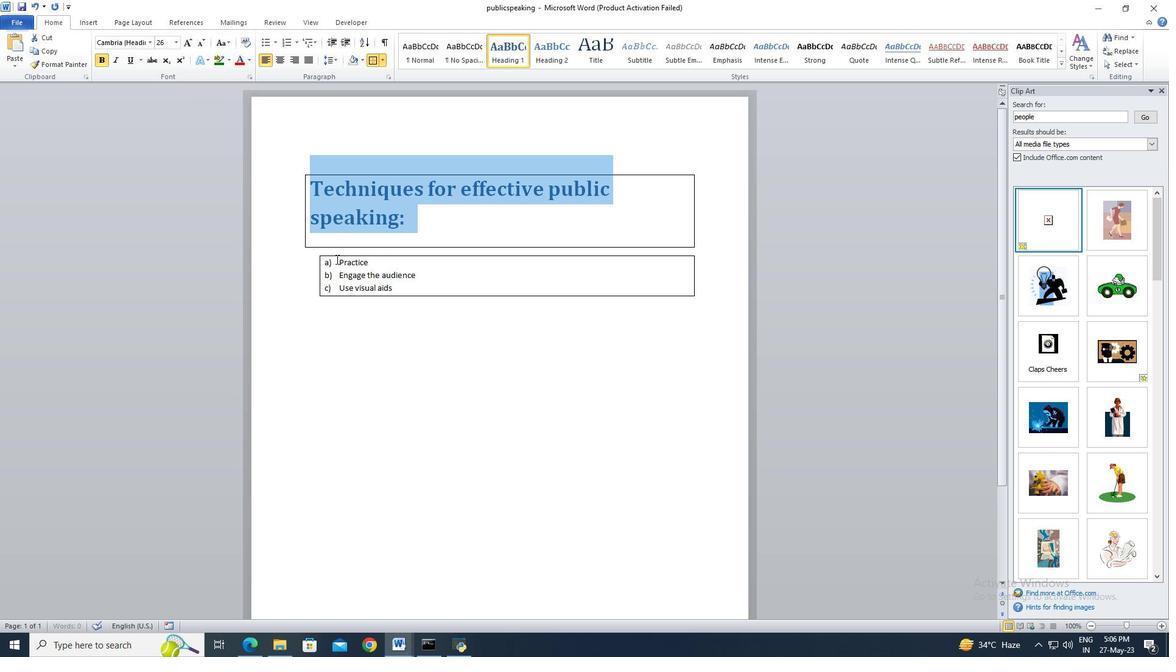 
Action: Key pressed <Key.shift><Key.down><Key.down><Key.down>
Screenshot: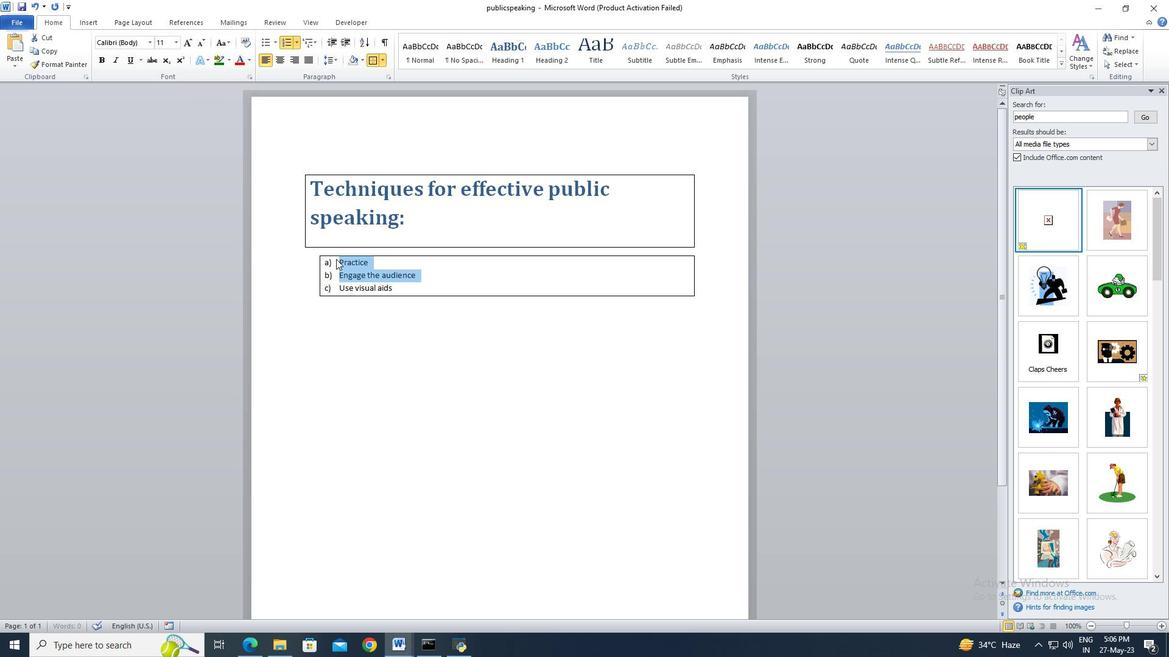 
Action: Mouse moved to (166, 44)
Screenshot: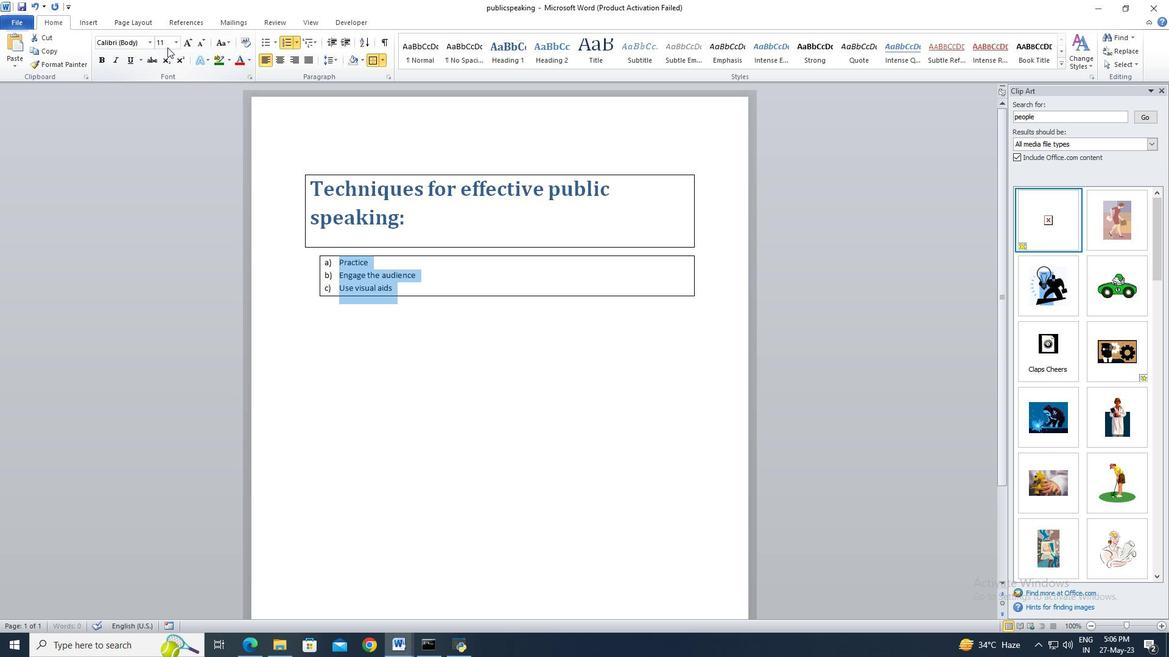
Action: Mouse pressed left at (166, 44)
Screenshot: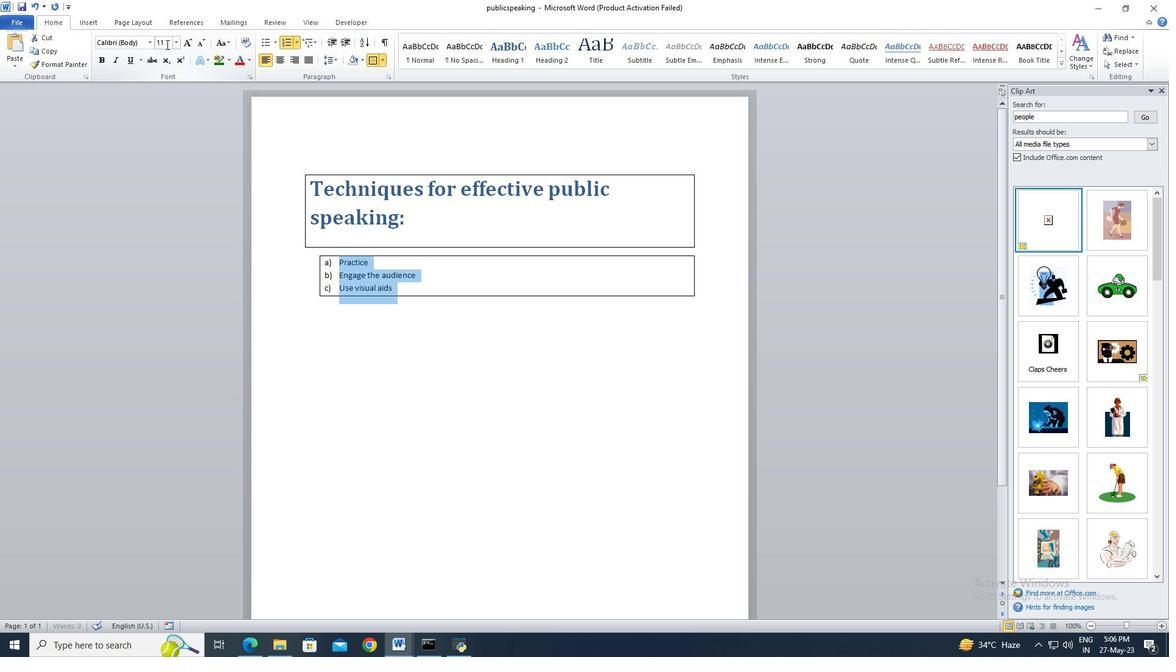 
Action: Key pressed 26<Key.enter>
Screenshot: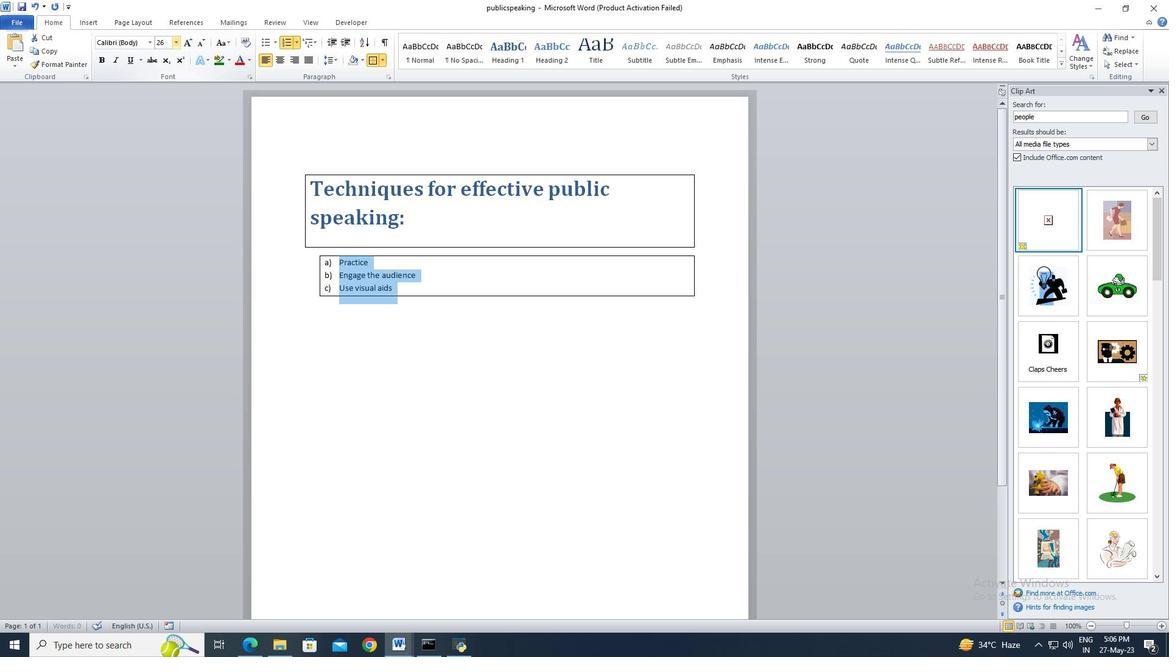 
Action: Mouse moved to (396, 190)
Screenshot: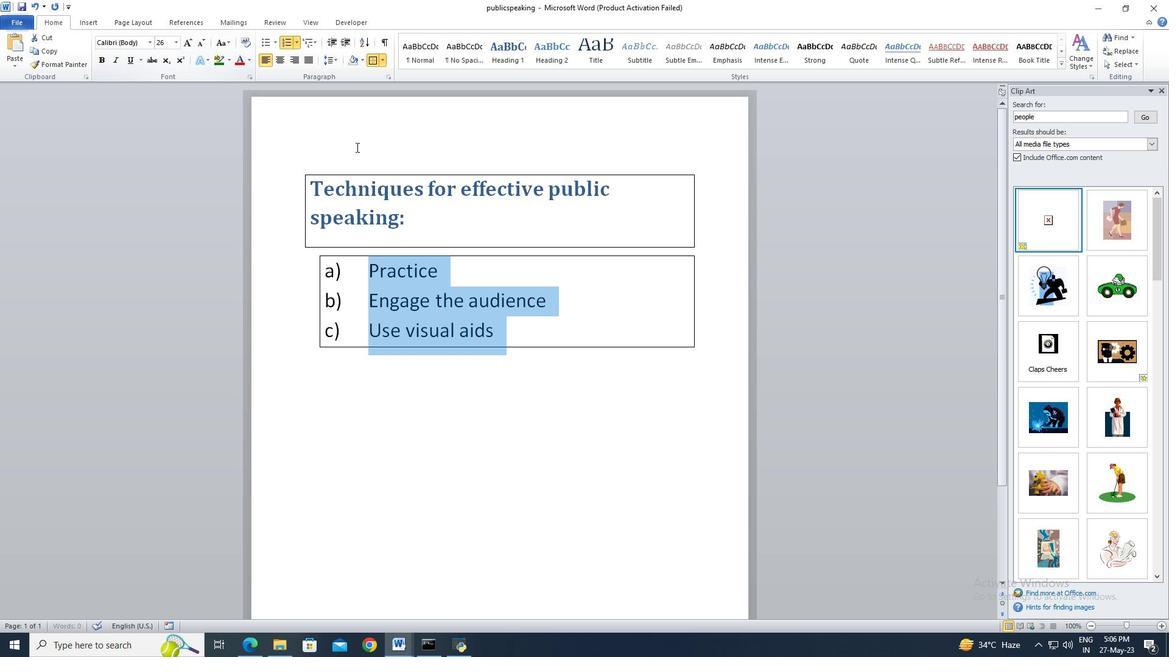 
Action: Mouse pressed left at (396, 190)
Screenshot: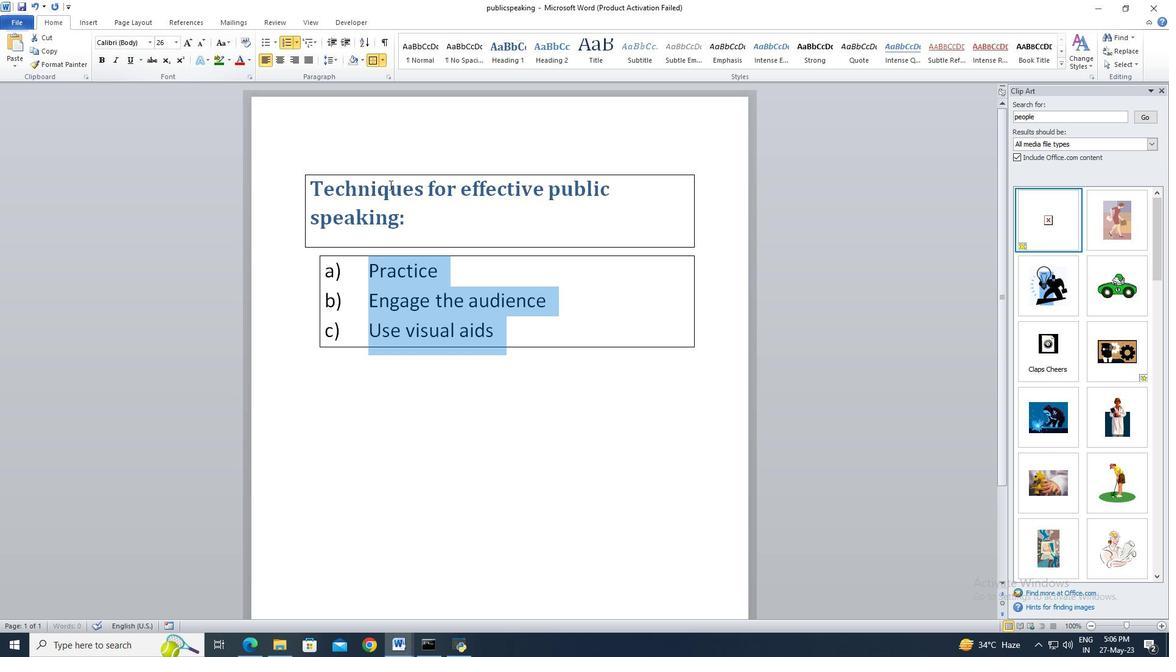 
